 Task: Add Sprouts Bite Size Chocolate Chip Cookies to the cart.
Action: Mouse moved to (18, 58)
Screenshot: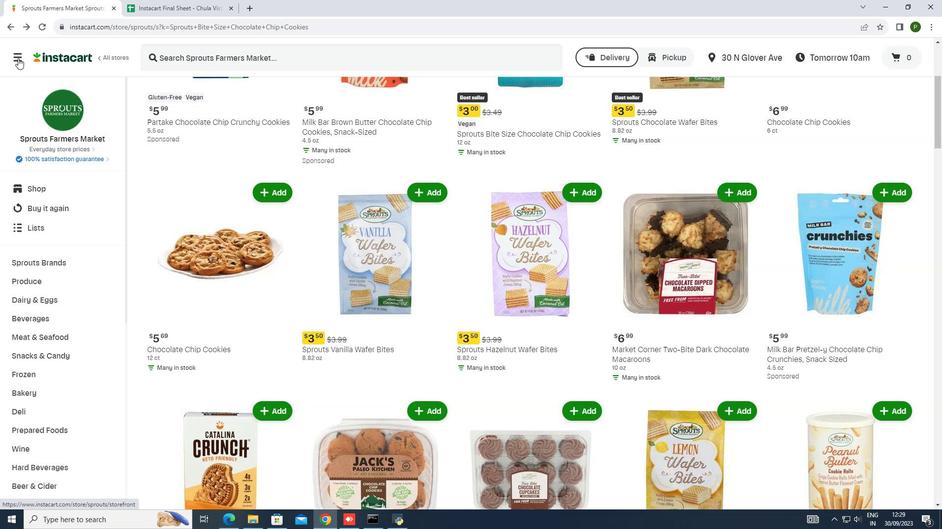 
Action: Mouse pressed left at (18, 58)
Screenshot: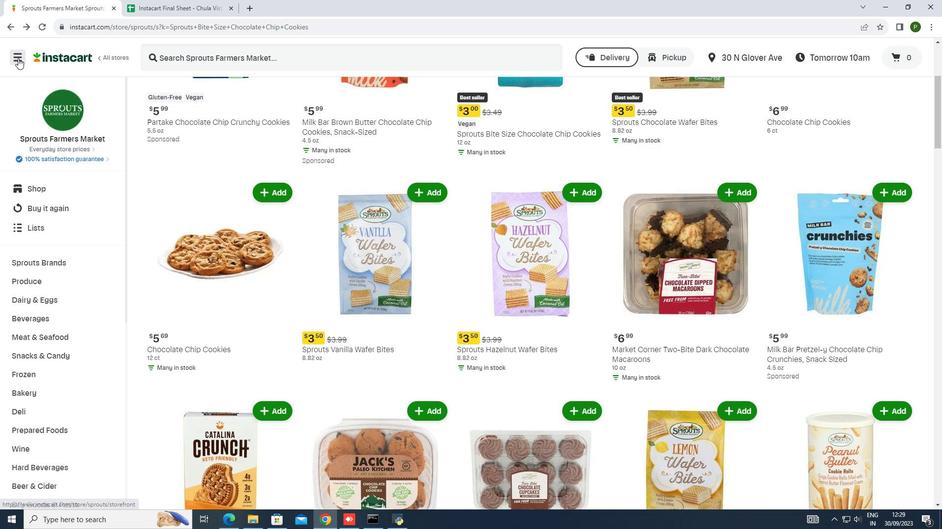 
Action: Mouse moved to (52, 250)
Screenshot: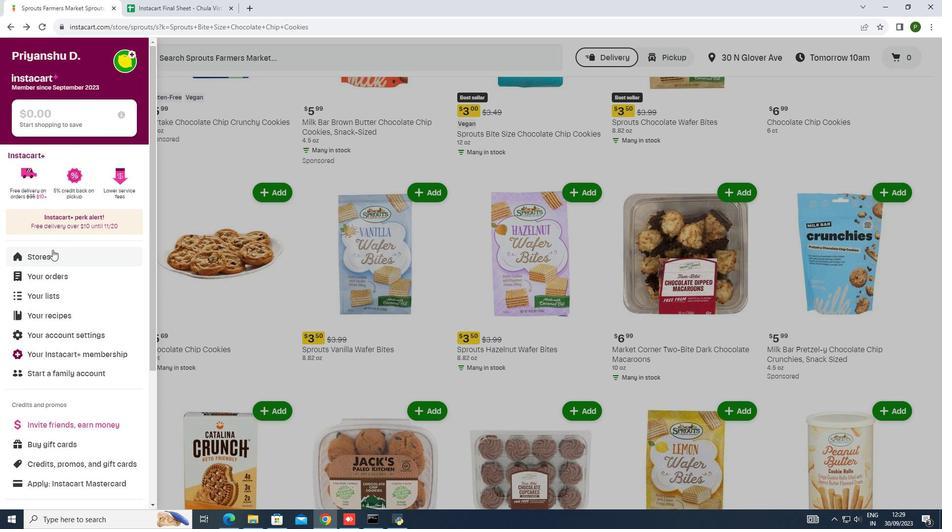 
Action: Mouse pressed left at (52, 250)
Screenshot: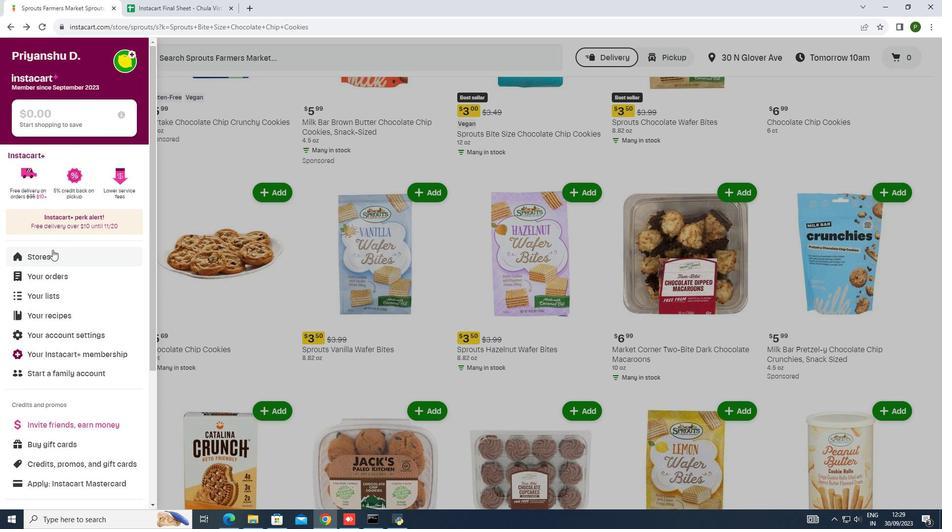
Action: Mouse moved to (231, 99)
Screenshot: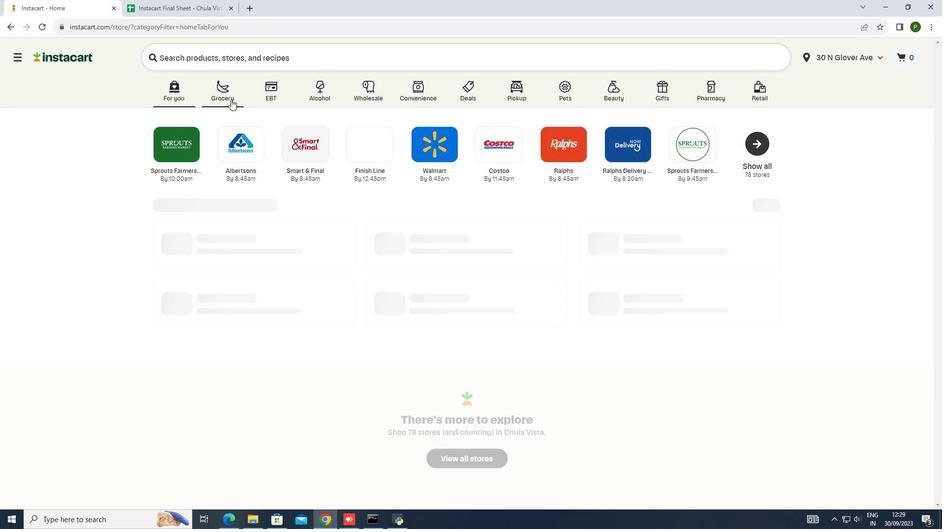 
Action: Mouse pressed left at (231, 99)
Screenshot: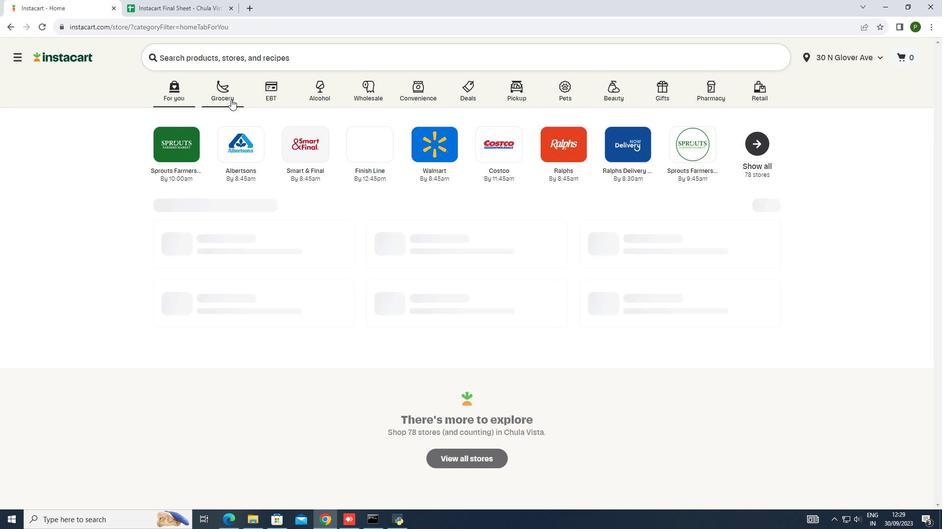 
Action: Mouse moved to (491, 151)
Screenshot: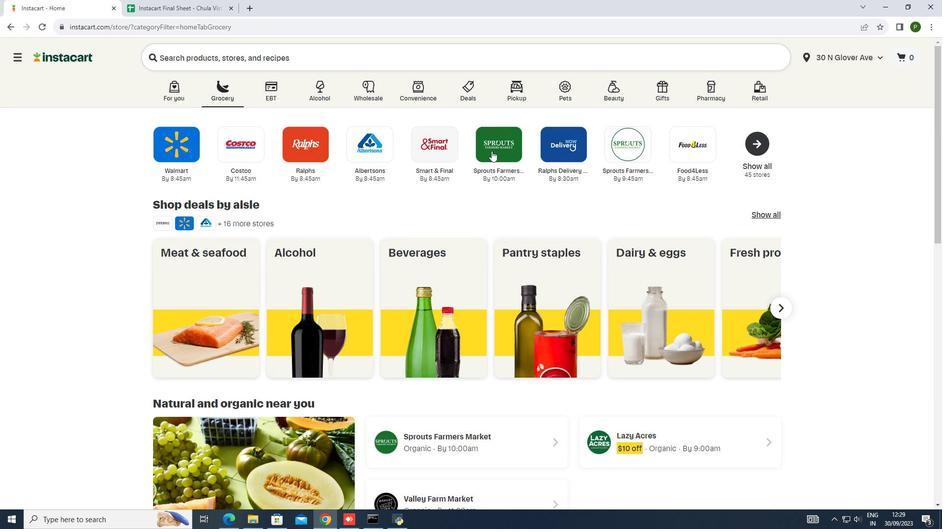 
Action: Mouse pressed left at (491, 151)
Screenshot: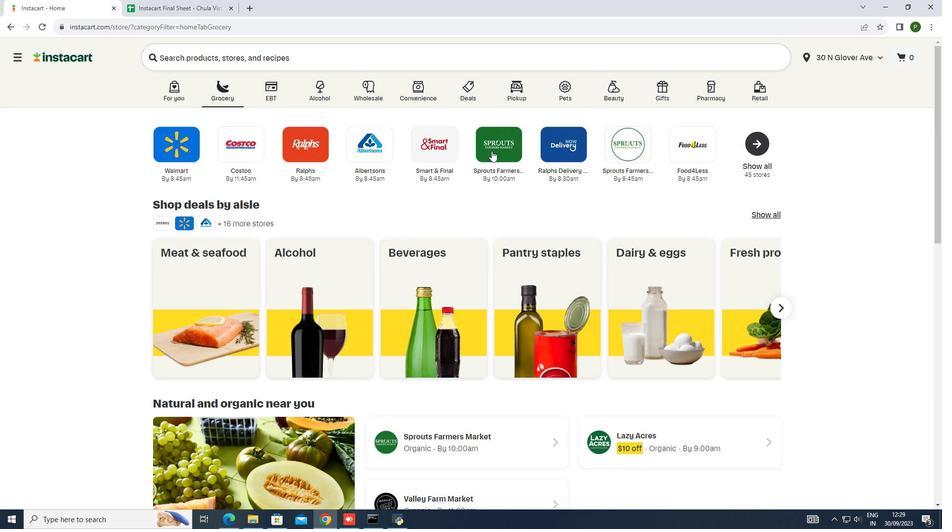 
Action: Mouse moved to (67, 186)
Screenshot: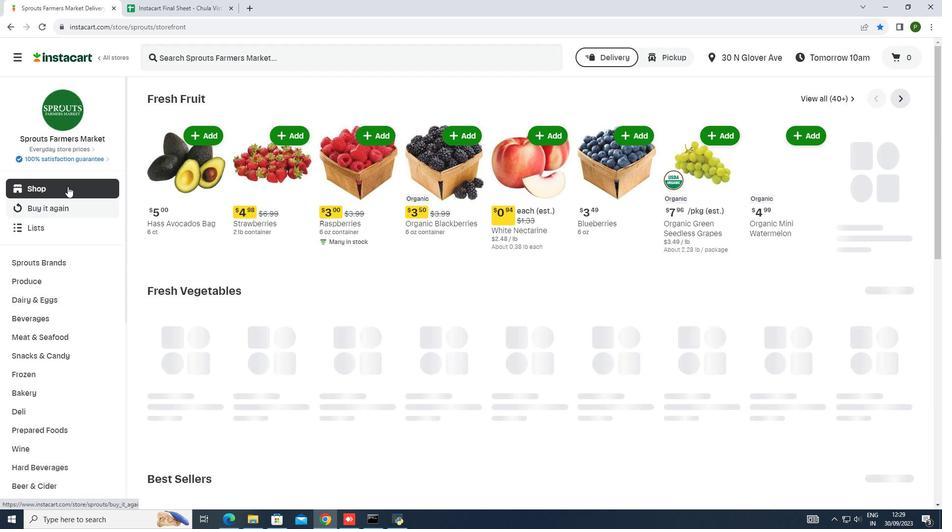 
Action: Mouse pressed left at (67, 186)
Screenshot: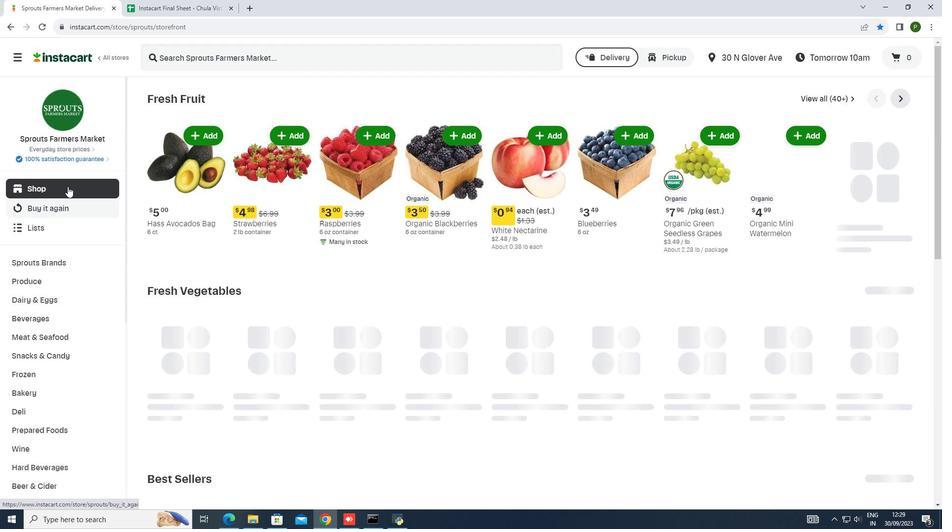 
Action: Mouse moved to (362, 280)
Screenshot: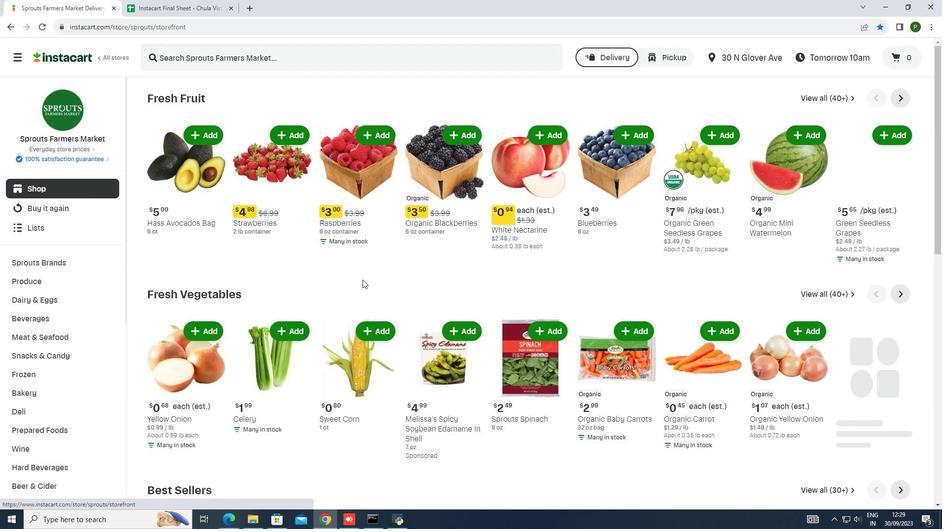 
Action: Mouse scrolled (362, 279) with delta (0, 0)
Screenshot: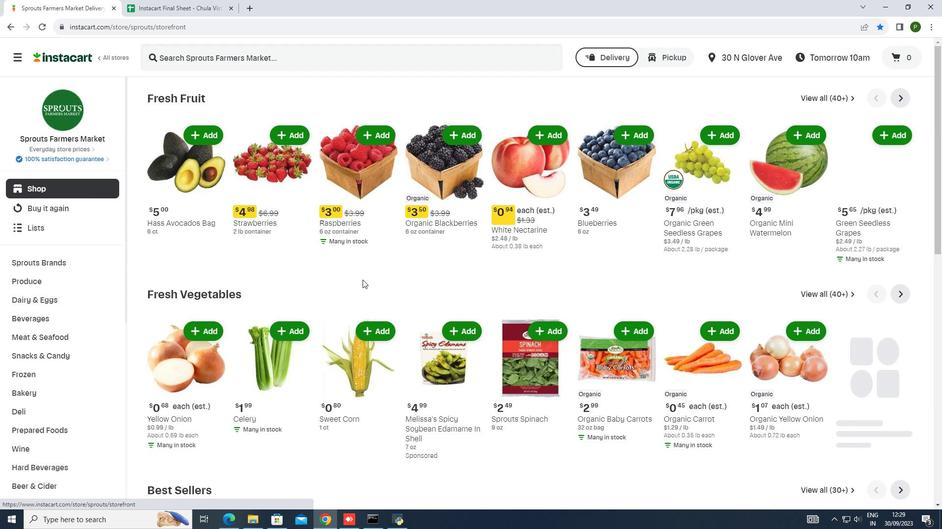 
Action: Mouse scrolled (362, 279) with delta (0, 0)
Screenshot: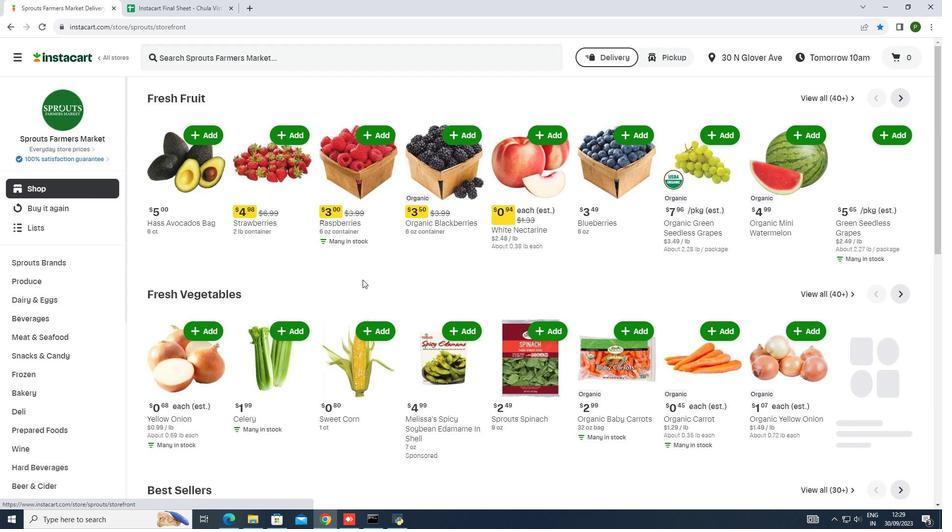 
Action: Mouse scrolled (362, 279) with delta (0, 0)
Screenshot: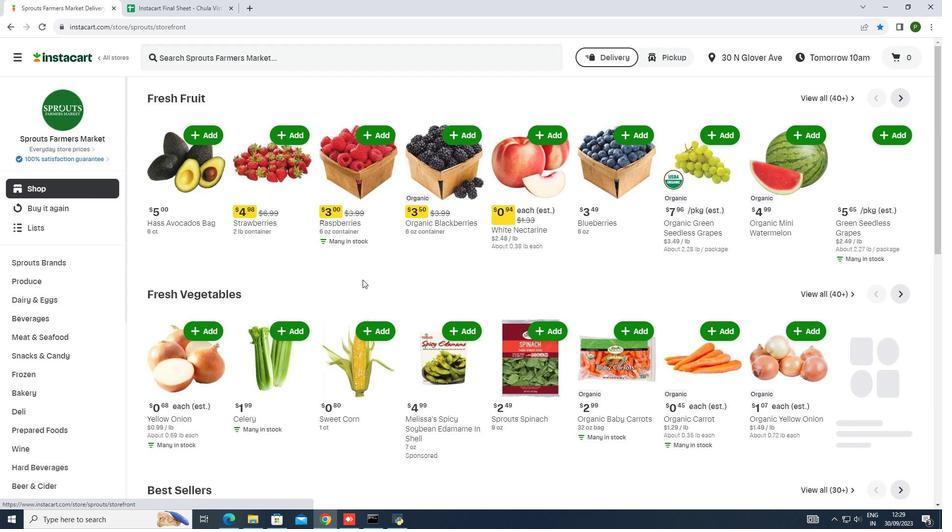 
Action: Mouse scrolled (362, 279) with delta (0, 0)
Screenshot: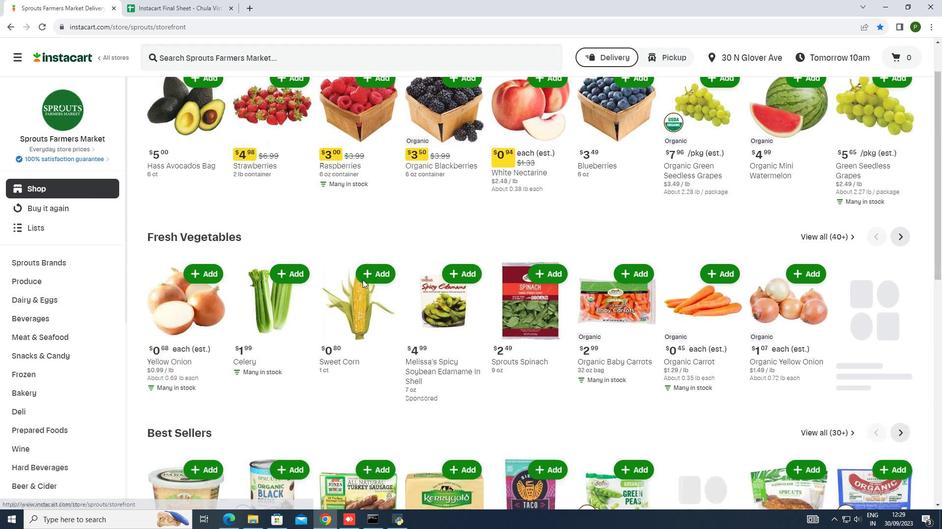 
Action: Mouse scrolled (362, 279) with delta (0, 0)
Screenshot: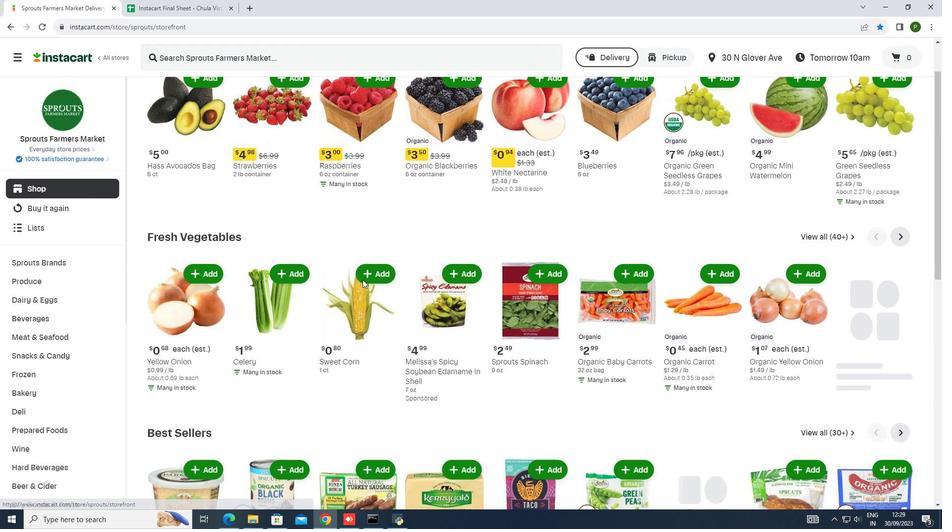 
Action: Mouse moved to (362, 280)
Screenshot: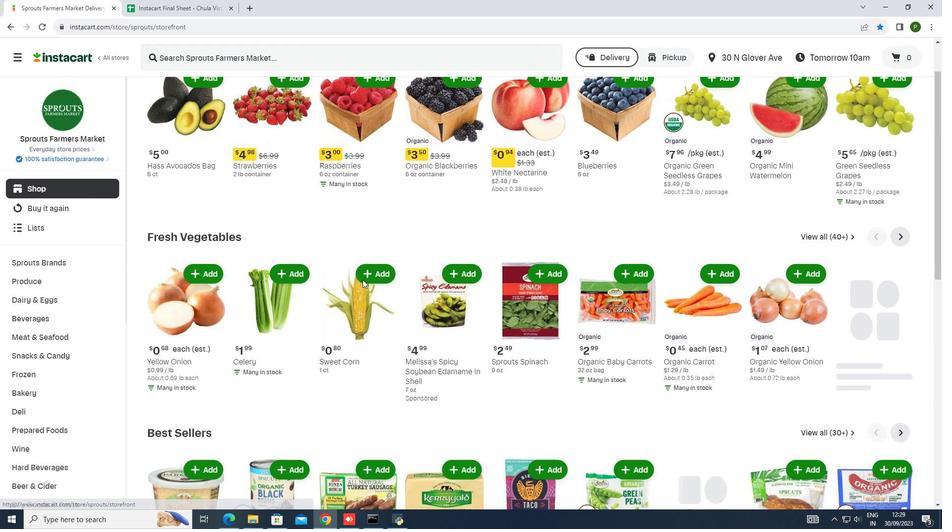 
Action: Mouse scrolled (362, 279) with delta (0, 0)
Screenshot: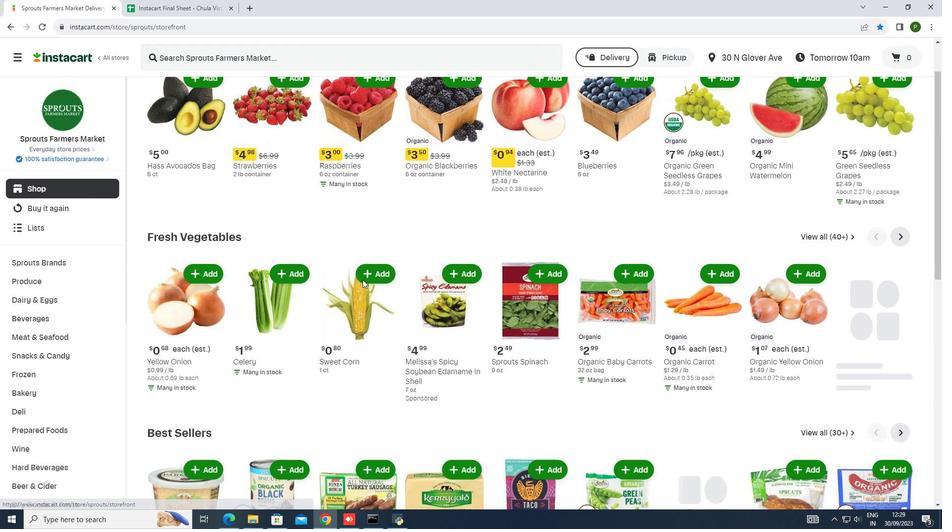 
Action: Mouse scrolled (362, 279) with delta (0, 0)
Screenshot: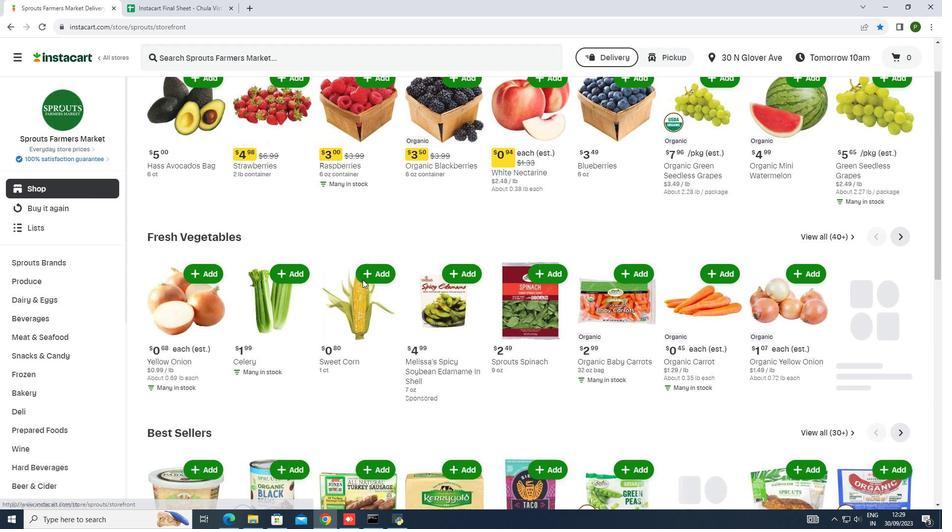 
Action: Mouse scrolled (362, 279) with delta (0, 0)
Screenshot: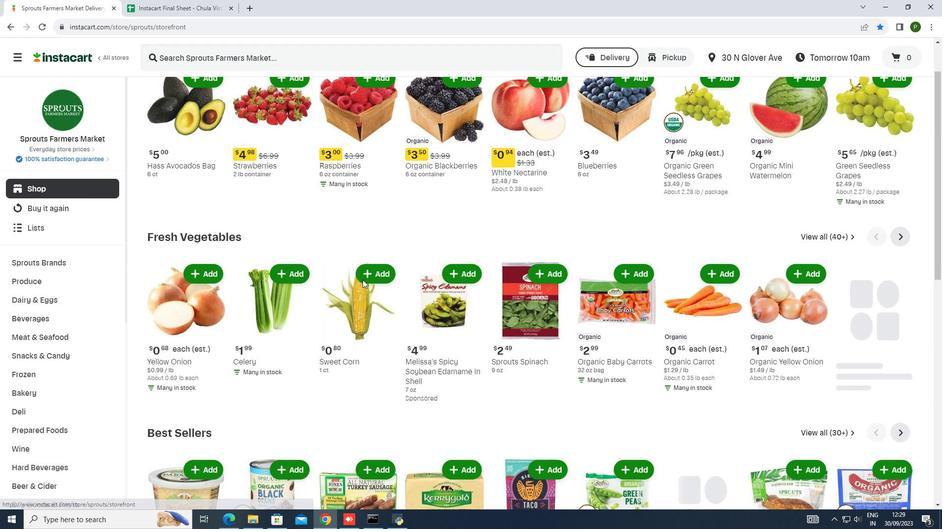
Action: Mouse moved to (561, 349)
Screenshot: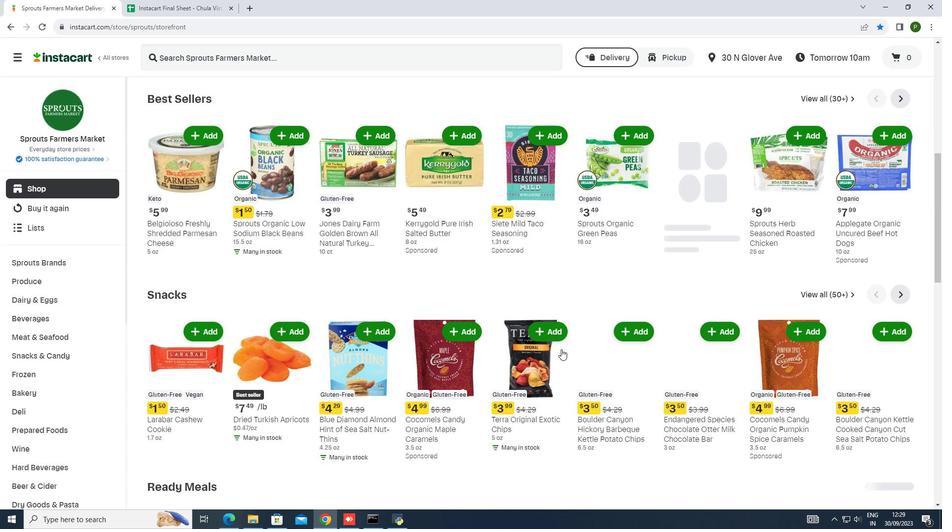 
Action: Mouse scrolled (561, 349) with delta (0, 0)
Screenshot: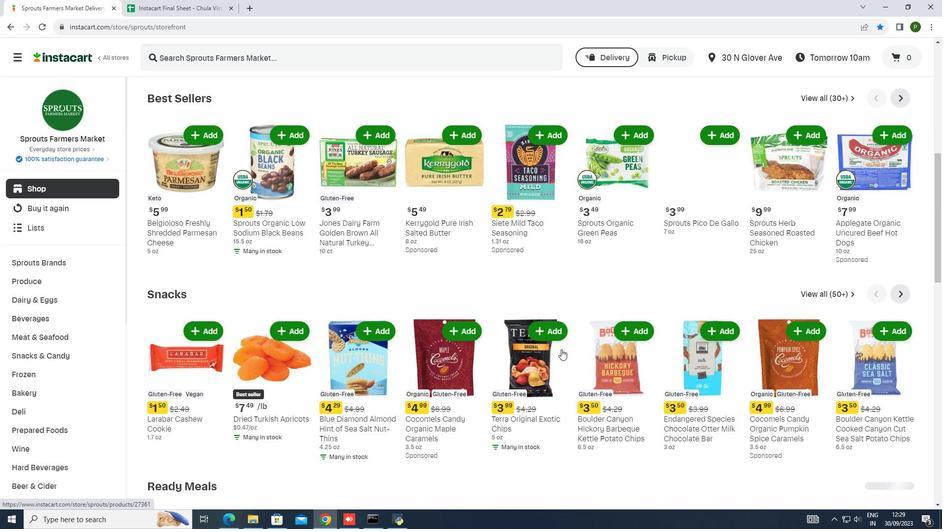 
Action: Mouse scrolled (561, 349) with delta (0, 0)
Screenshot: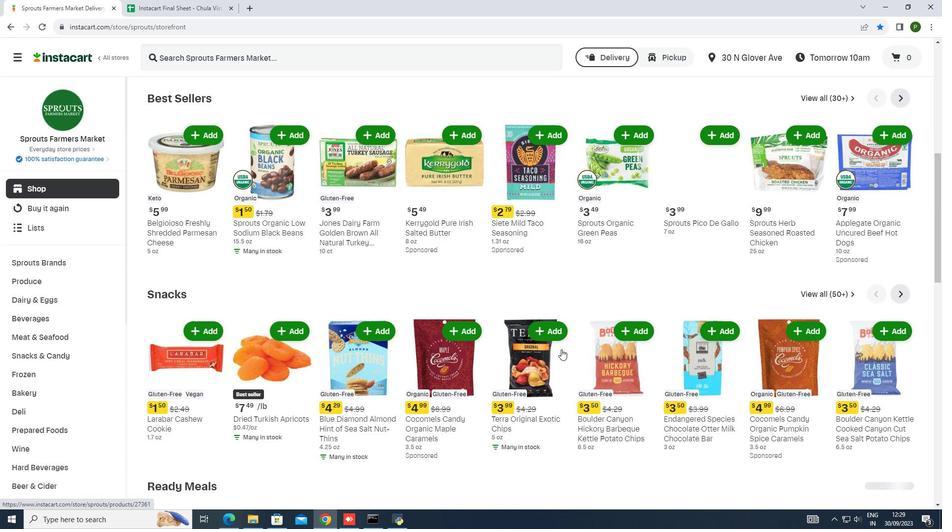 
Action: Mouse moved to (561, 349)
Screenshot: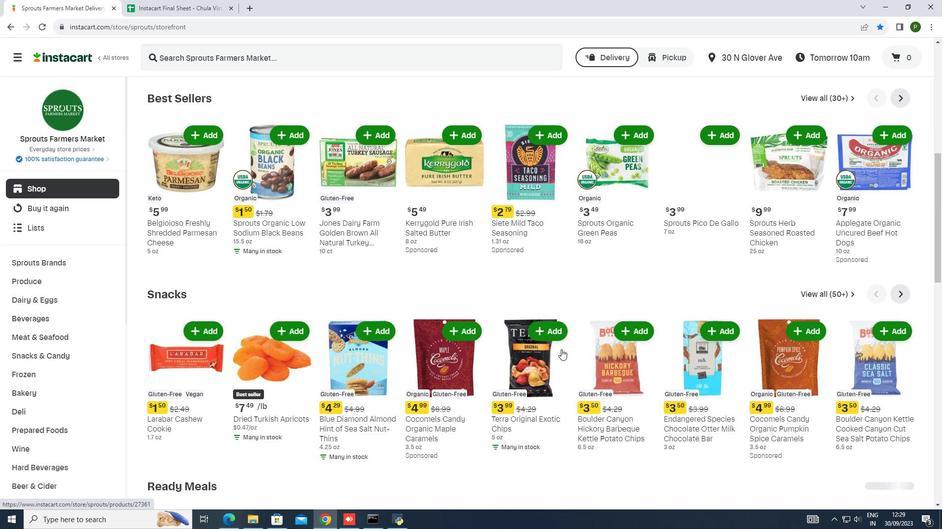 
Action: Mouse scrolled (561, 349) with delta (0, 0)
Screenshot: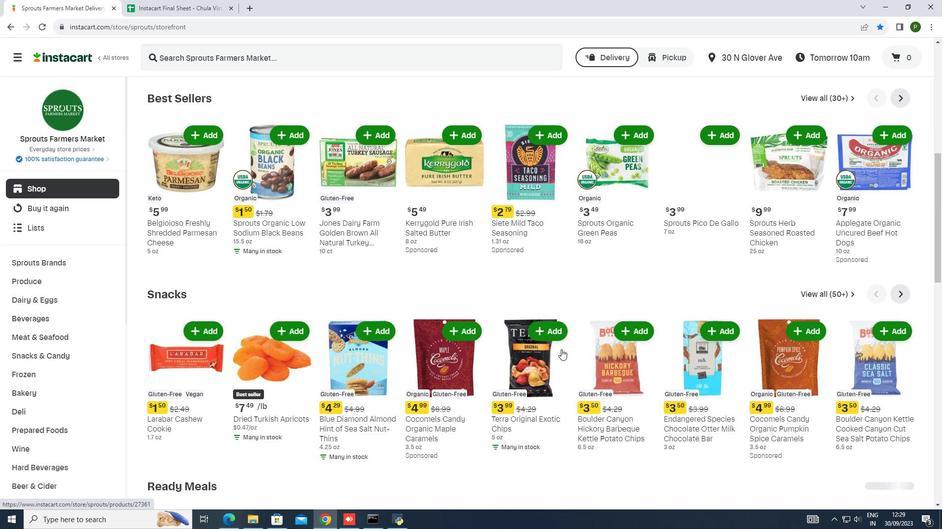 
Action: Mouse moved to (561, 349)
Screenshot: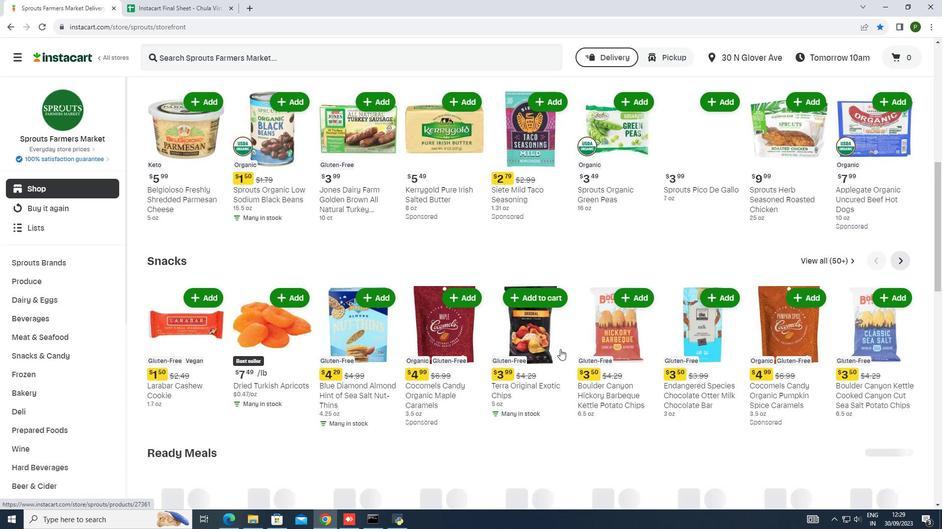 
Action: Mouse scrolled (561, 349) with delta (0, 0)
Screenshot: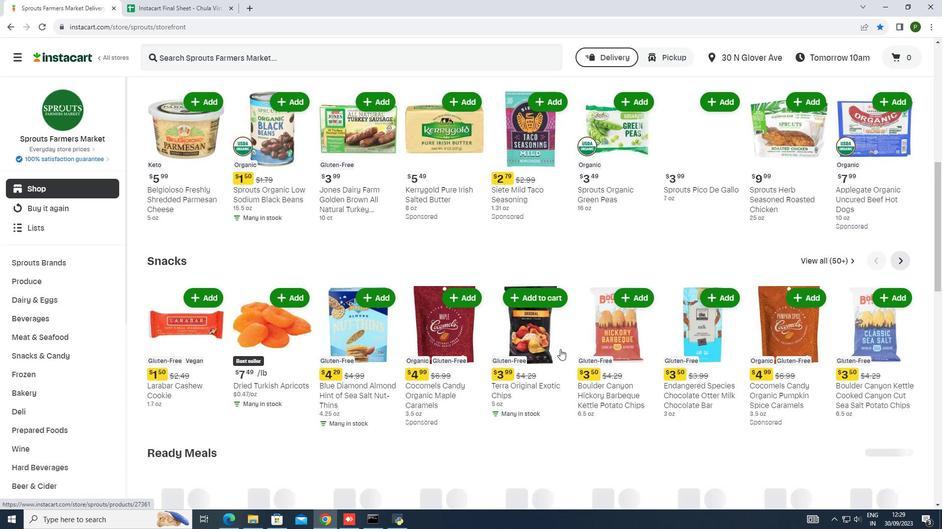 
Action: Mouse moved to (560, 349)
Screenshot: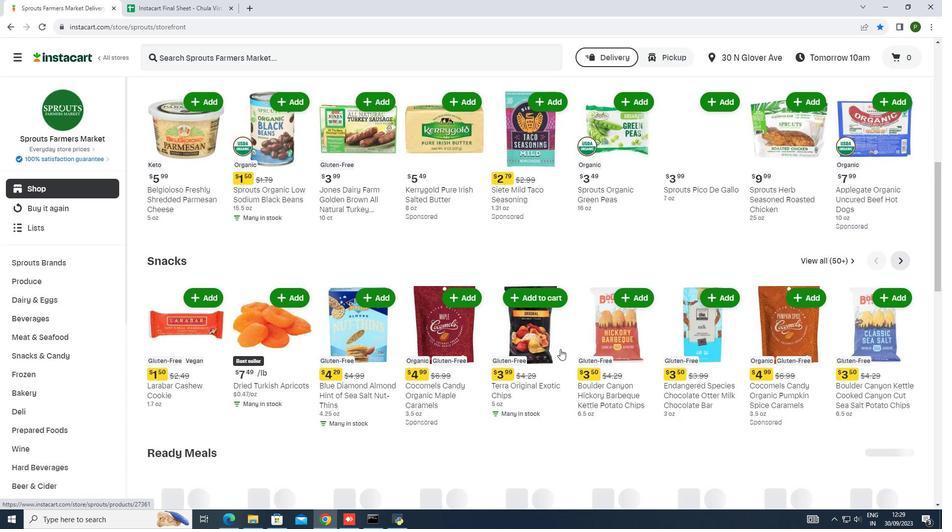 
Action: Mouse scrolled (560, 349) with delta (0, 0)
Screenshot: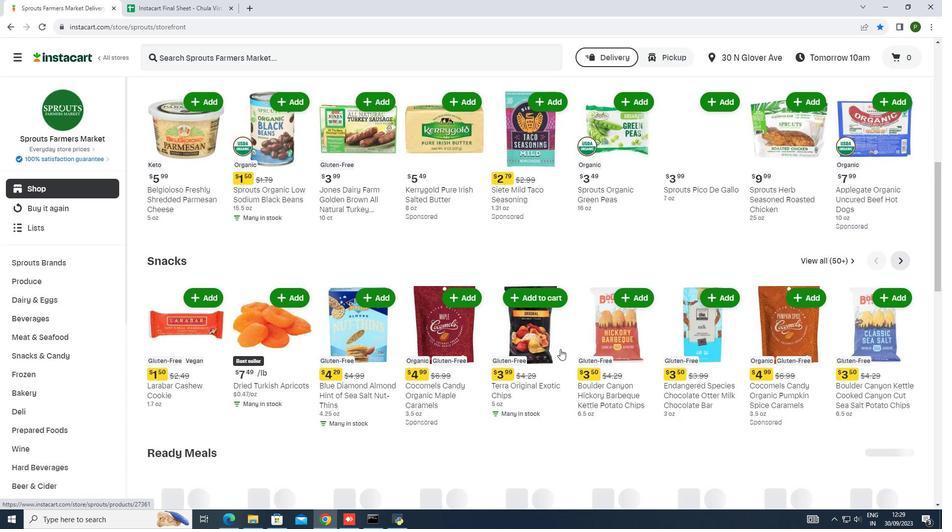 
Action: Mouse moved to (559, 349)
Screenshot: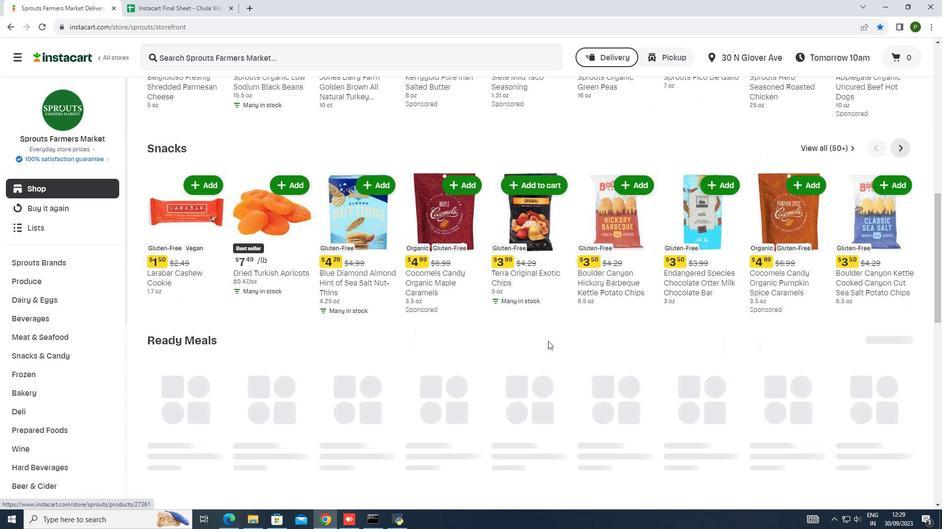 
Action: Mouse scrolled (559, 349) with delta (0, 0)
Screenshot: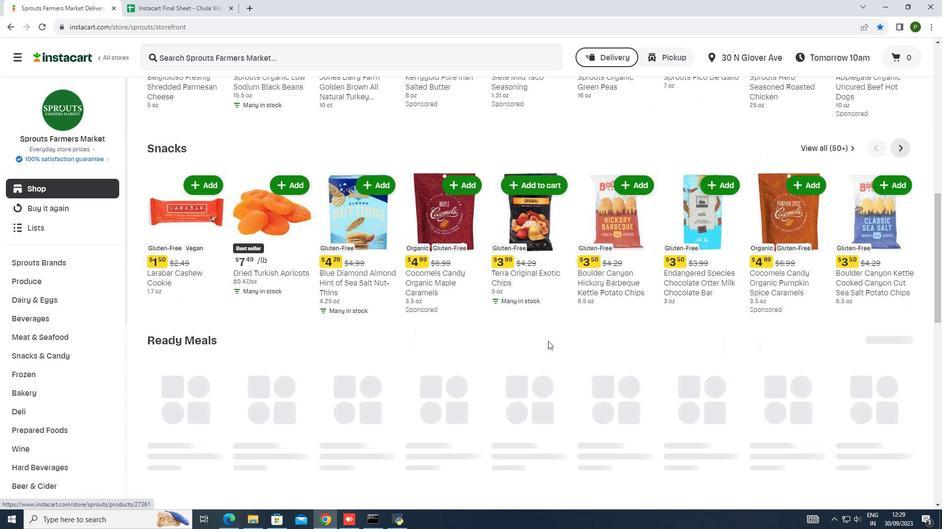 
Action: Mouse moved to (595, 342)
Screenshot: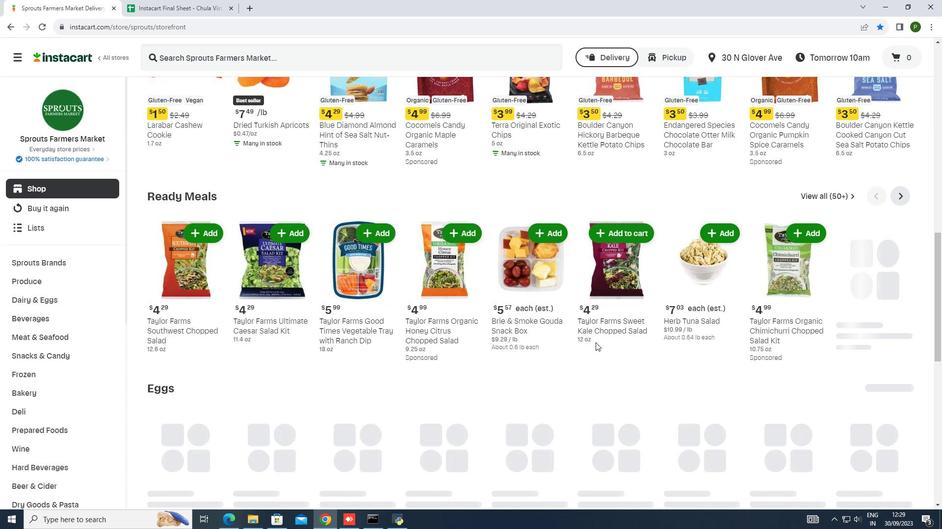 
Action: Mouse scrolled (595, 342) with delta (0, 0)
Screenshot: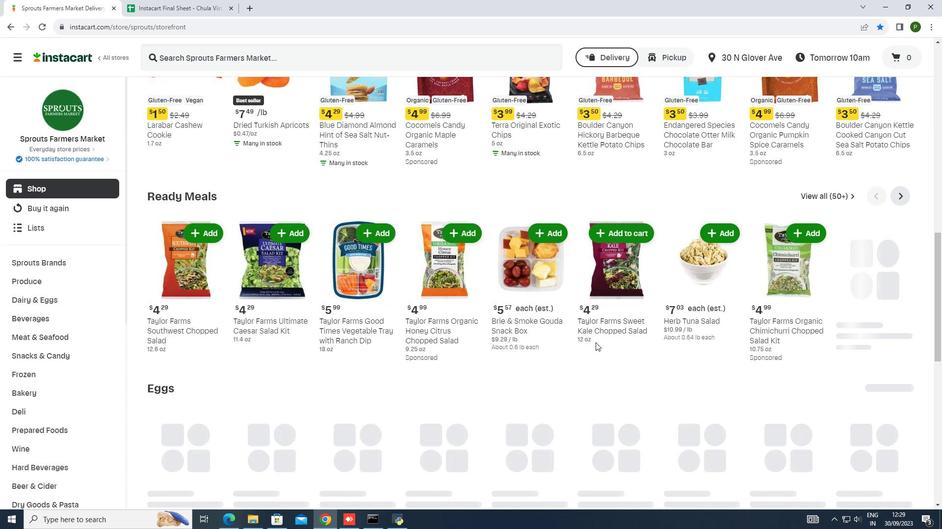 
Action: Mouse scrolled (595, 342) with delta (0, 0)
Screenshot: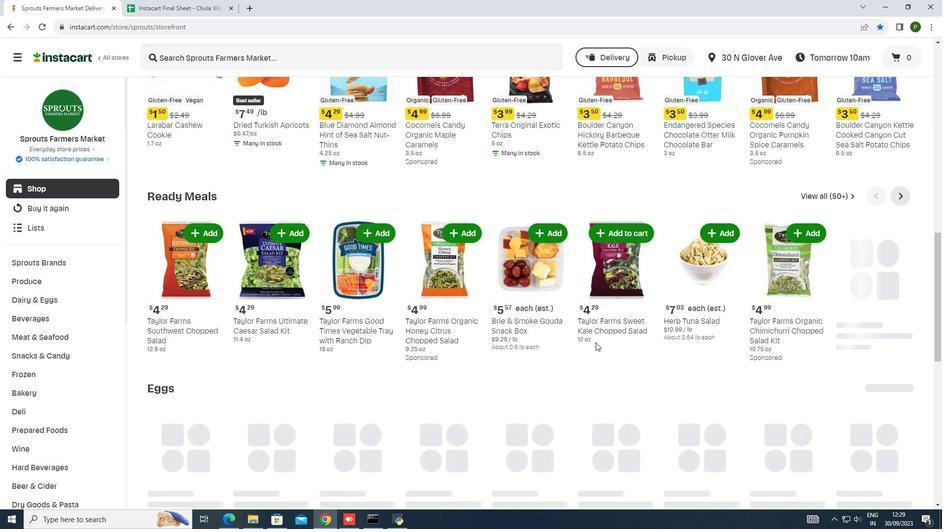 
Action: Mouse scrolled (595, 342) with delta (0, 0)
Screenshot: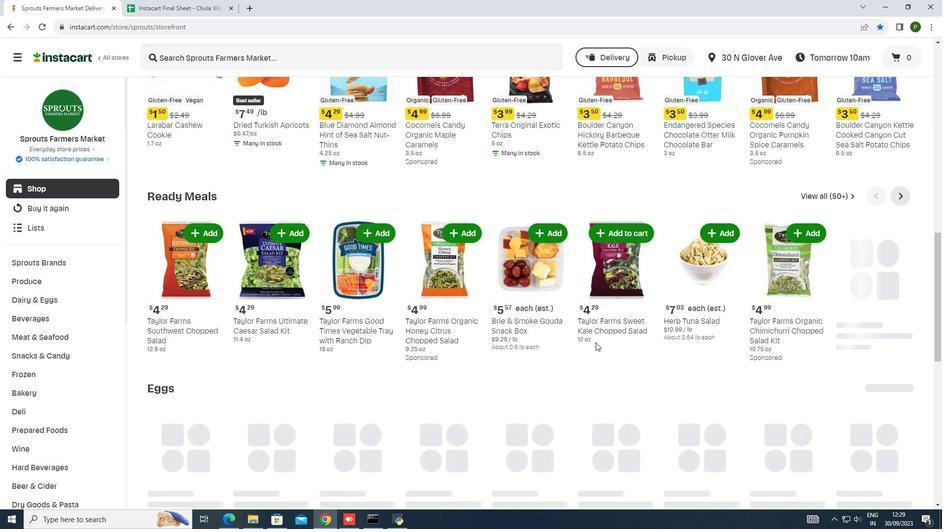 
Action: Mouse scrolled (595, 342) with delta (0, 0)
Screenshot: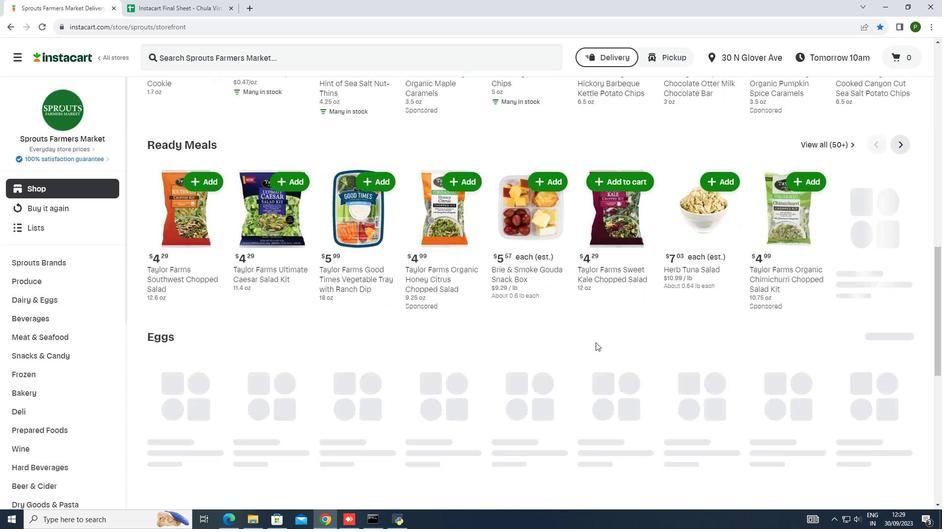 
Action: Mouse scrolled (595, 342) with delta (0, 0)
Screenshot: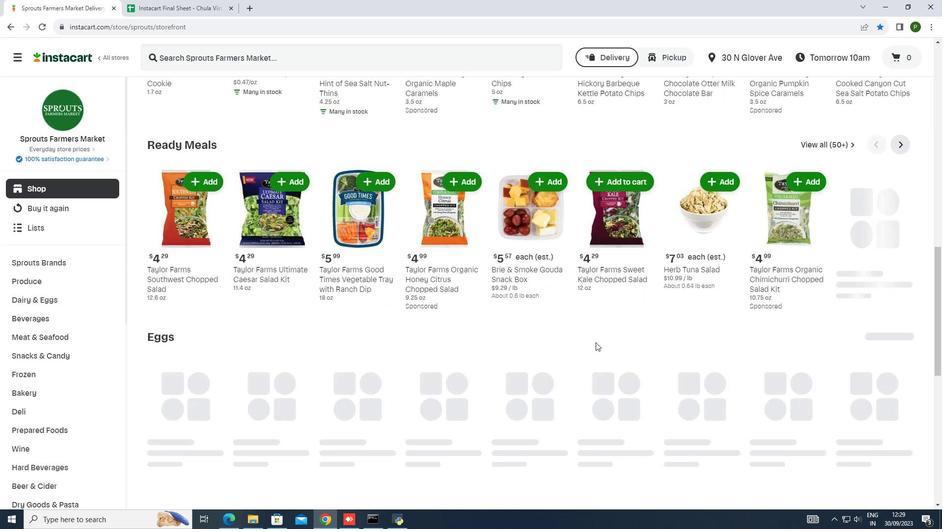 
Action: Mouse scrolled (595, 342) with delta (0, 0)
Screenshot: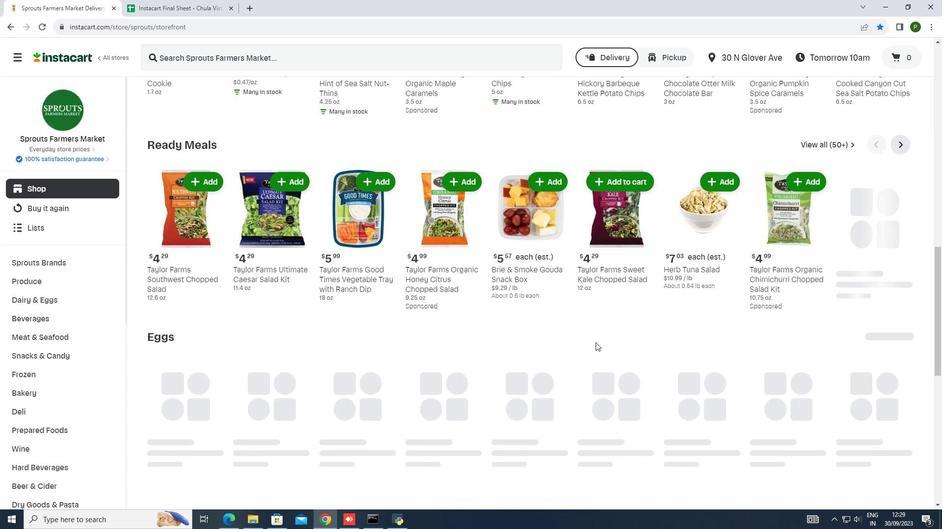 
Action: Mouse moved to (545, 337)
Screenshot: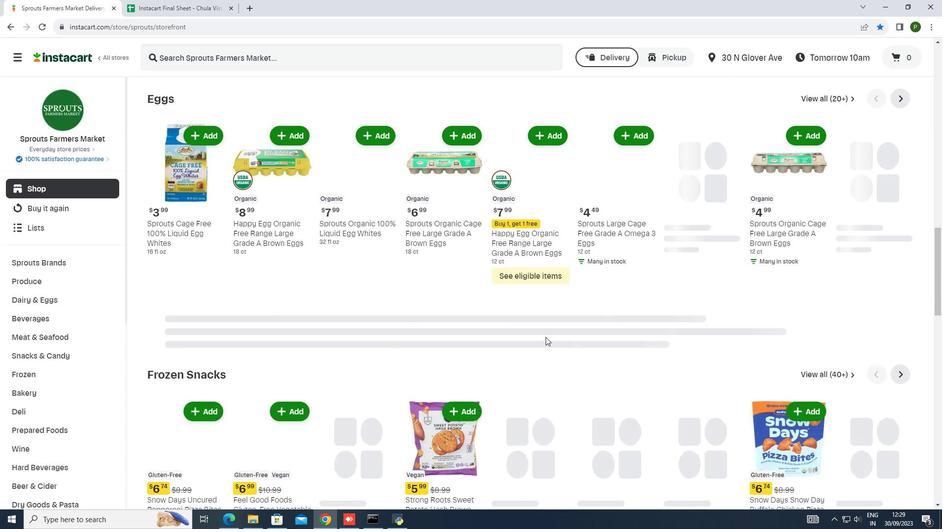 
Action: Mouse scrolled (545, 337) with delta (0, 0)
Screenshot: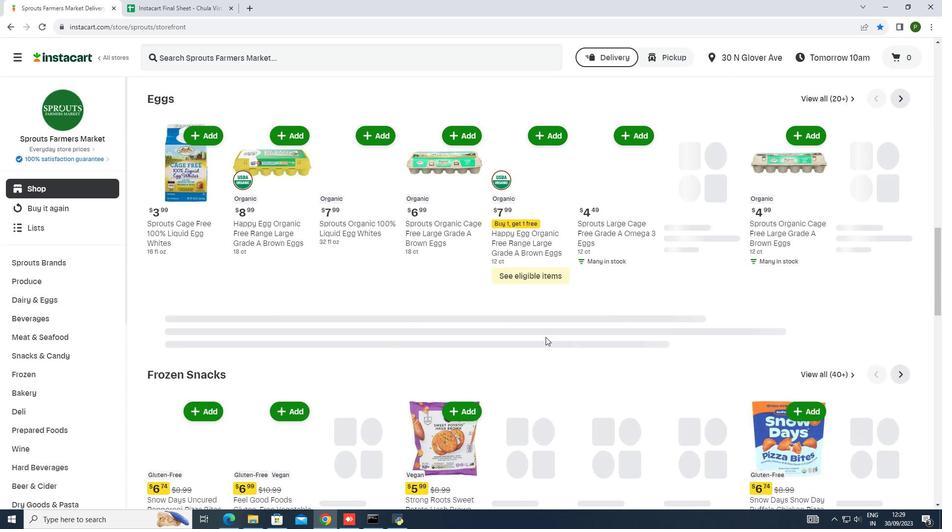 
Action: Mouse scrolled (545, 337) with delta (0, 0)
Screenshot: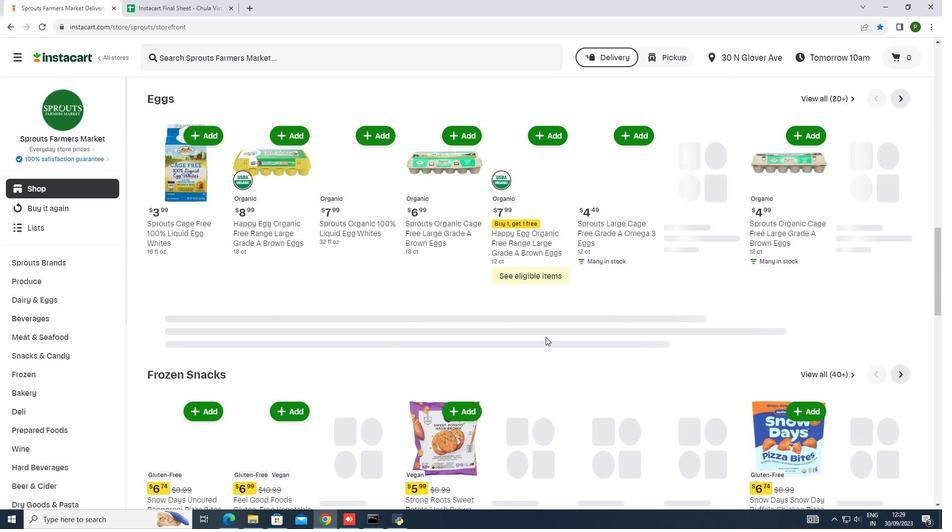 
Action: Mouse scrolled (545, 337) with delta (0, 0)
Screenshot: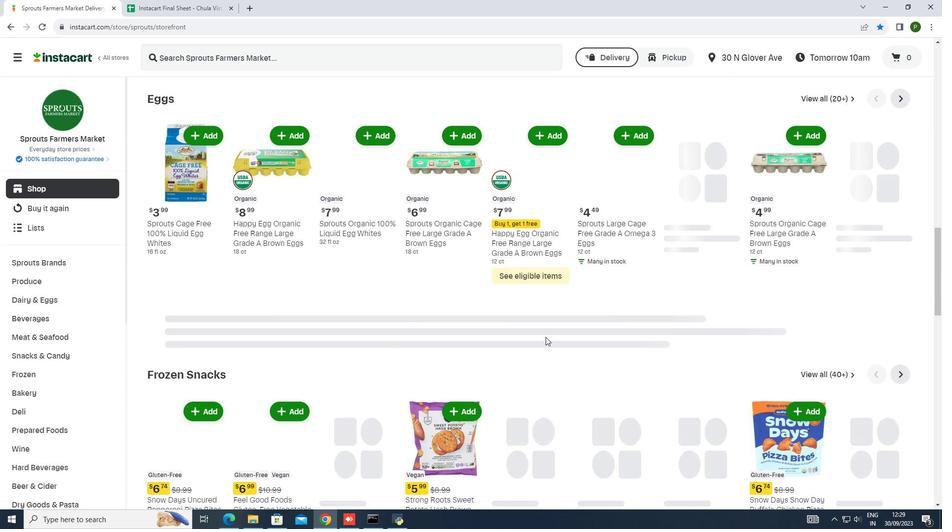 
Action: Mouse scrolled (545, 337) with delta (0, 0)
Screenshot: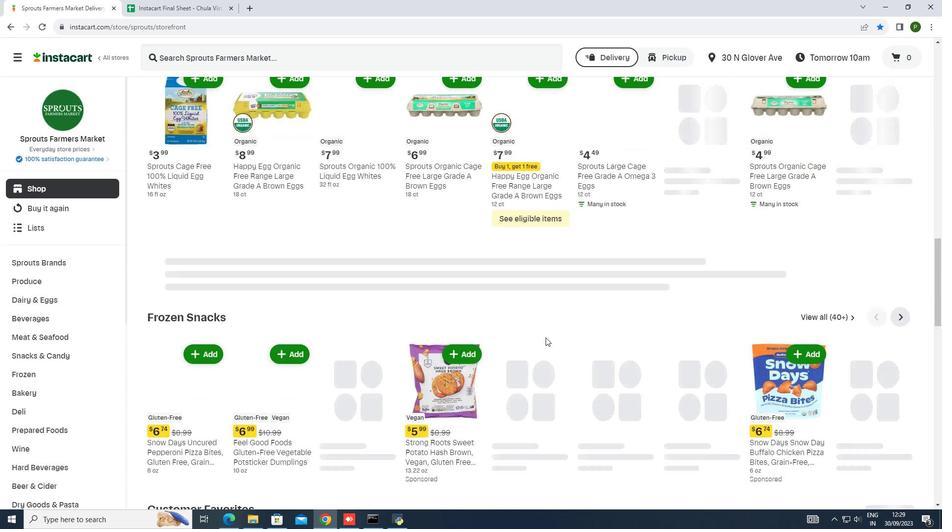 
Action: Mouse moved to (545, 338)
Screenshot: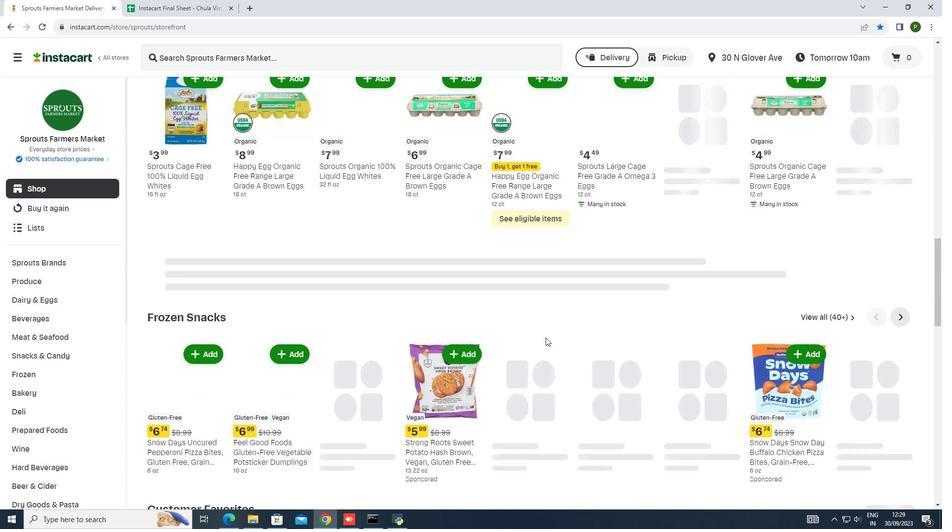 
Action: Mouse scrolled (545, 337) with delta (0, 0)
Screenshot: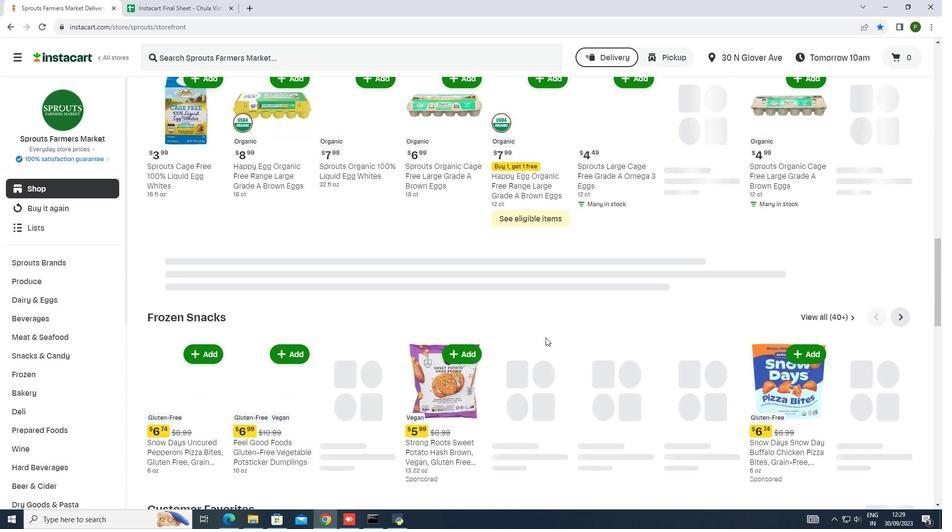 
Action: Mouse moved to (551, 359)
Screenshot: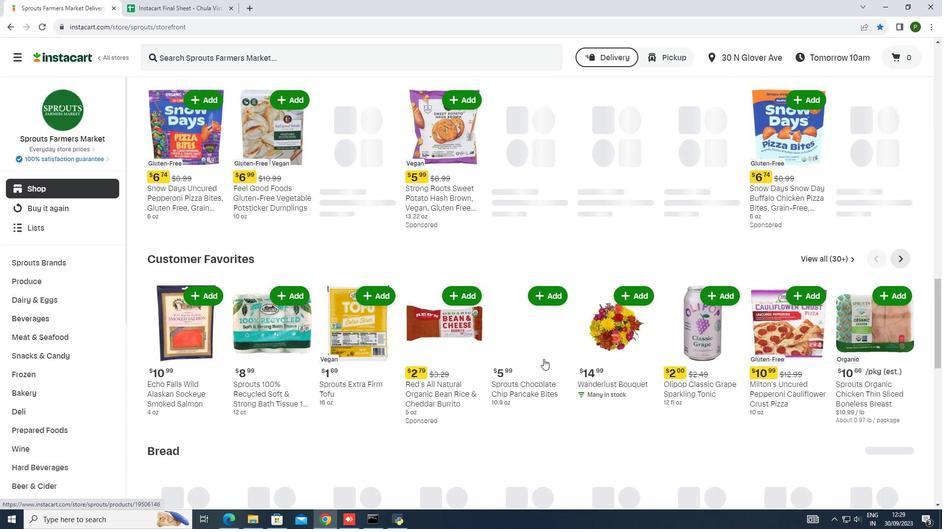 
Action: Mouse scrolled (551, 359) with delta (0, 0)
Screenshot: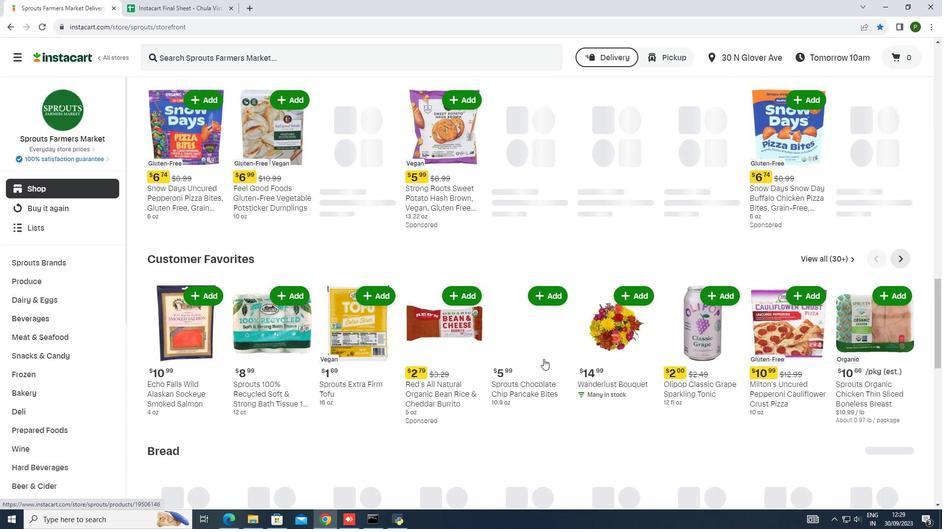 
Action: Mouse moved to (527, 359)
Screenshot: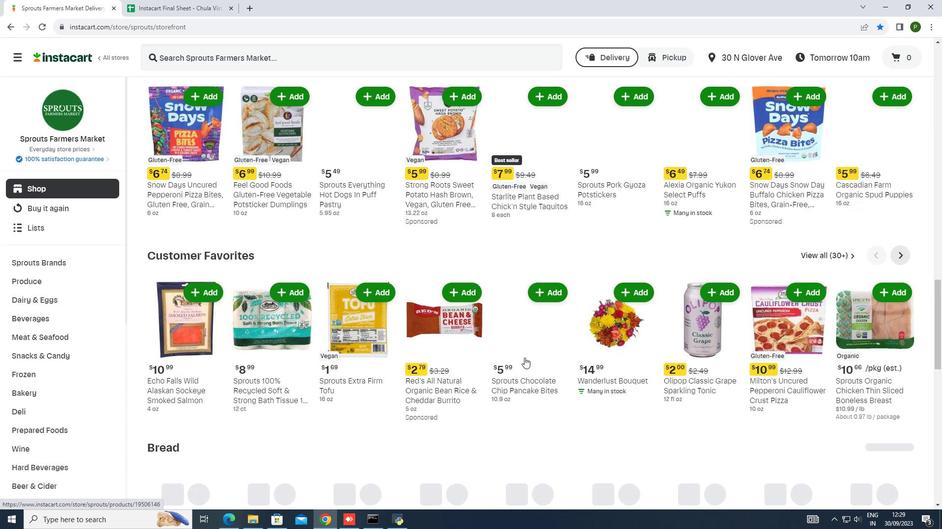 
Action: Mouse scrolled (527, 358) with delta (0, 0)
Screenshot: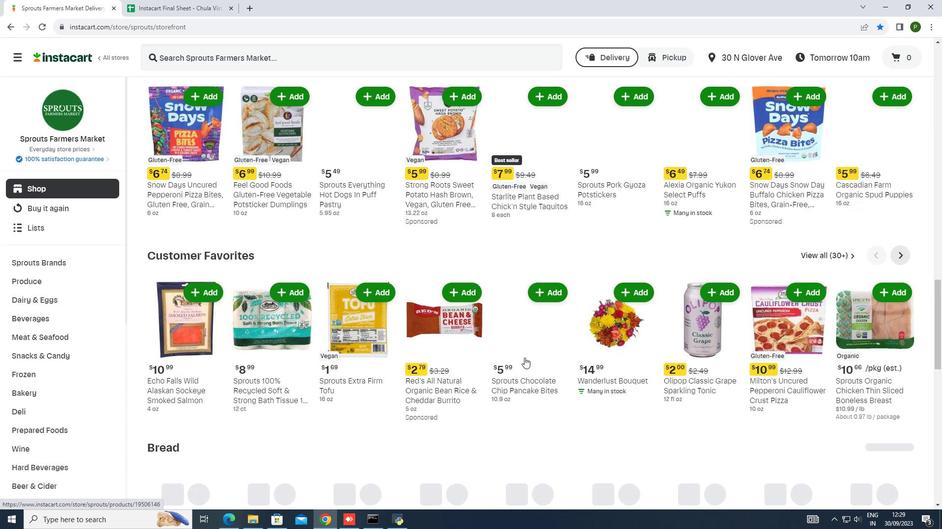 
Action: Mouse moved to (524, 358)
Screenshot: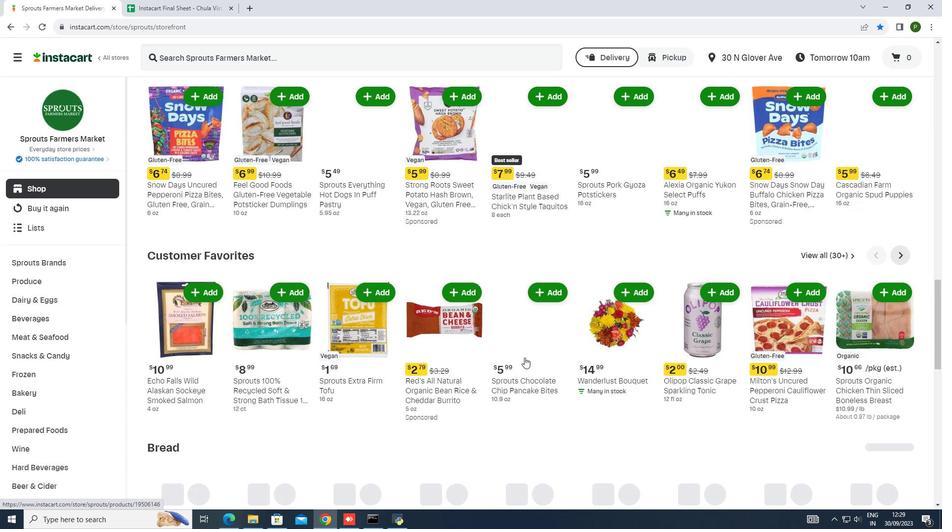 
Action: Mouse scrolled (524, 357) with delta (0, 0)
Screenshot: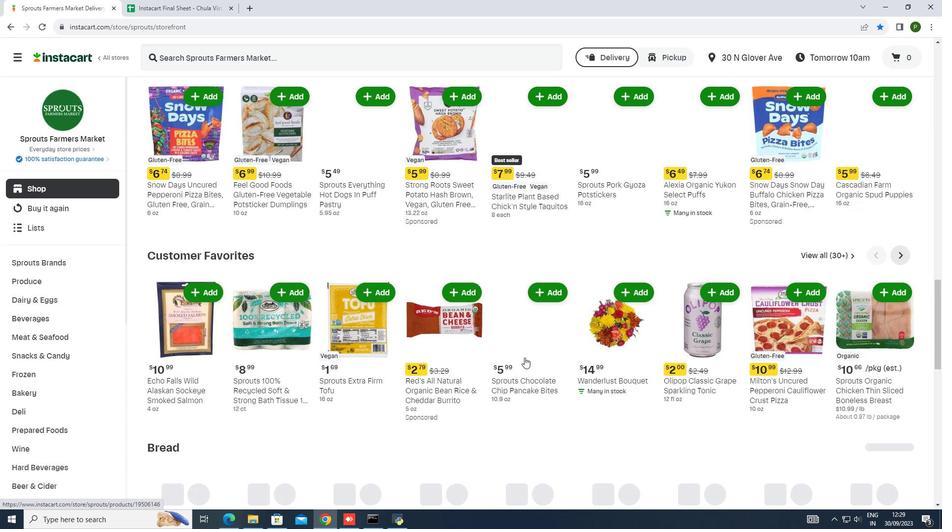 
Action: Mouse scrolled (524, 357) with delta (0, 0)
Screenshot: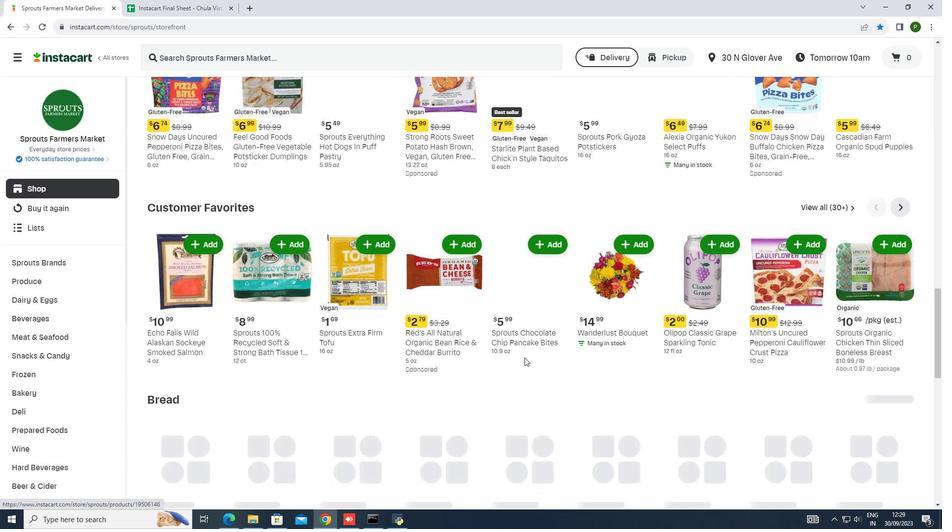 
Action: Mouse scrolled (524, 357) with delta (0, 0)
Screenshot: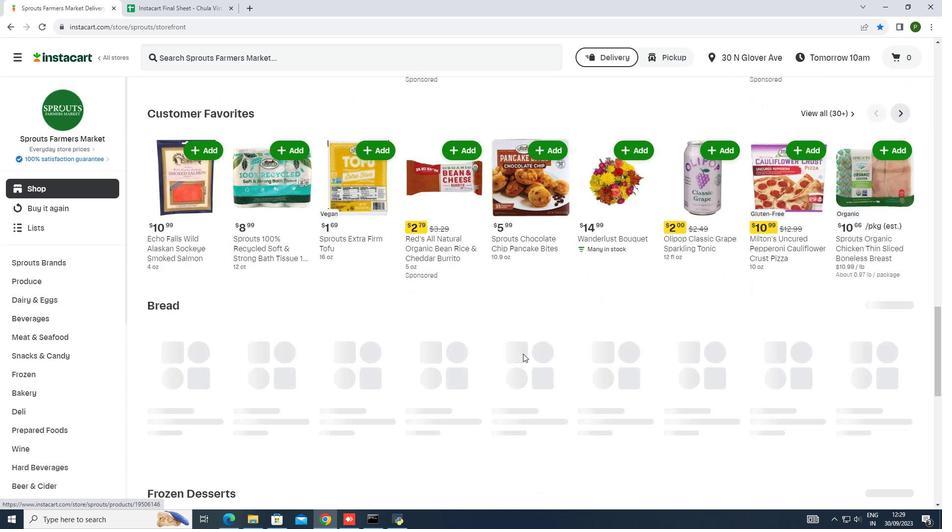 
Action: Mouse moved to (523, 354)
Screenshot: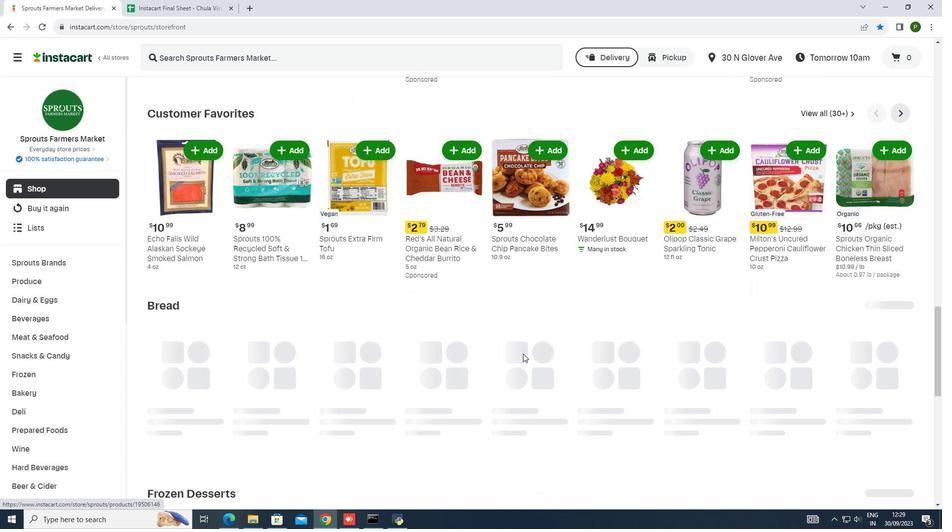 
Action: Mouse scrolled (523, 353) with delta (0, 0)
Screenshot: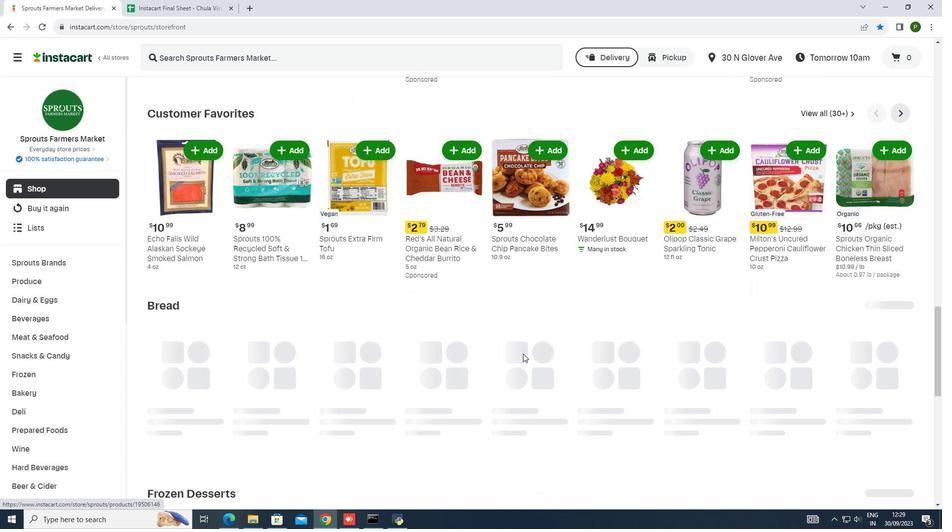 
Action: Mouse moved to (521, 337)
Screenshot: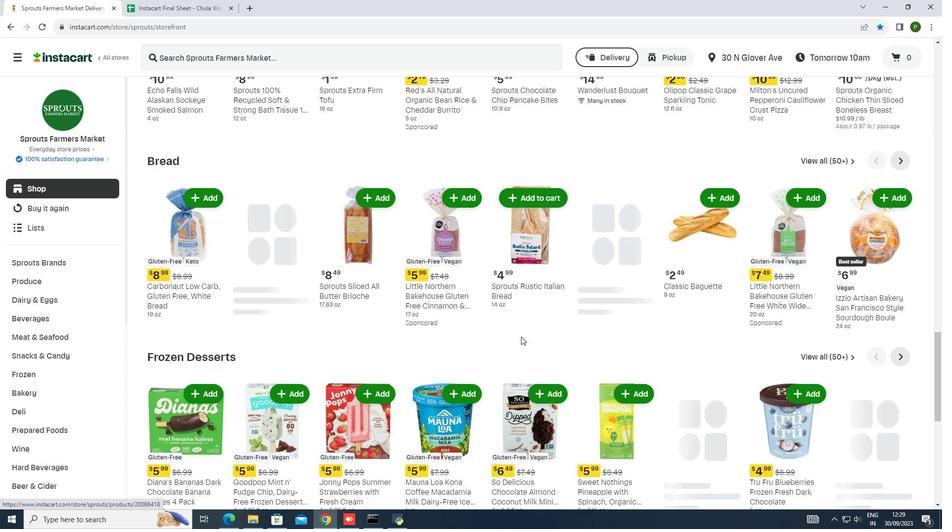 
Action: Mouse scrolled (521, 336) with delta (0, 0)
Screenshot: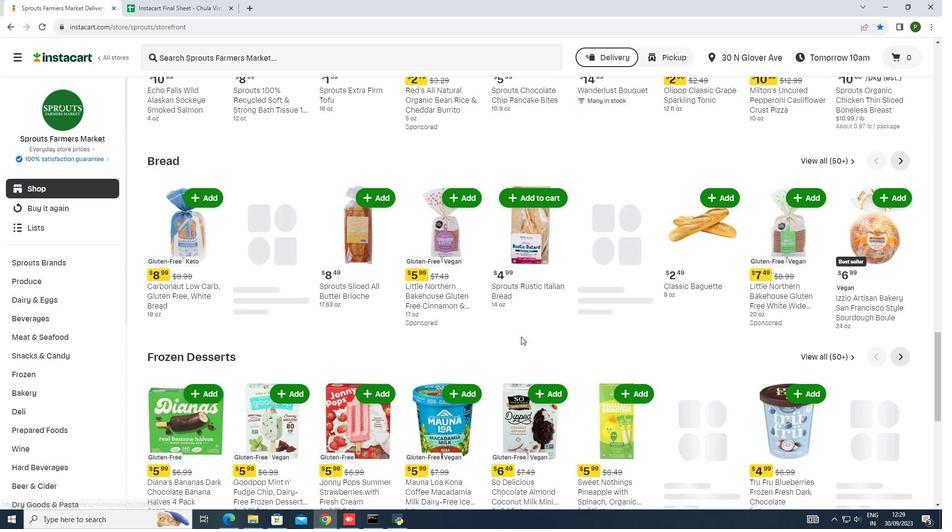 
Action: Mouse scrolled (521, 336) with delta (0, 0)
Screenshot: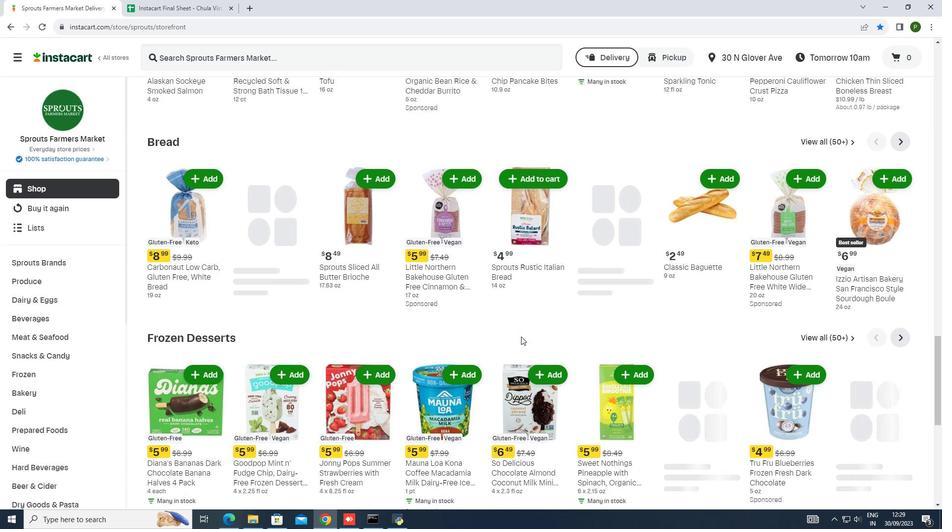 
Action: Mouse scrolled (521, 336) with delta (0, 0)
Screenshot: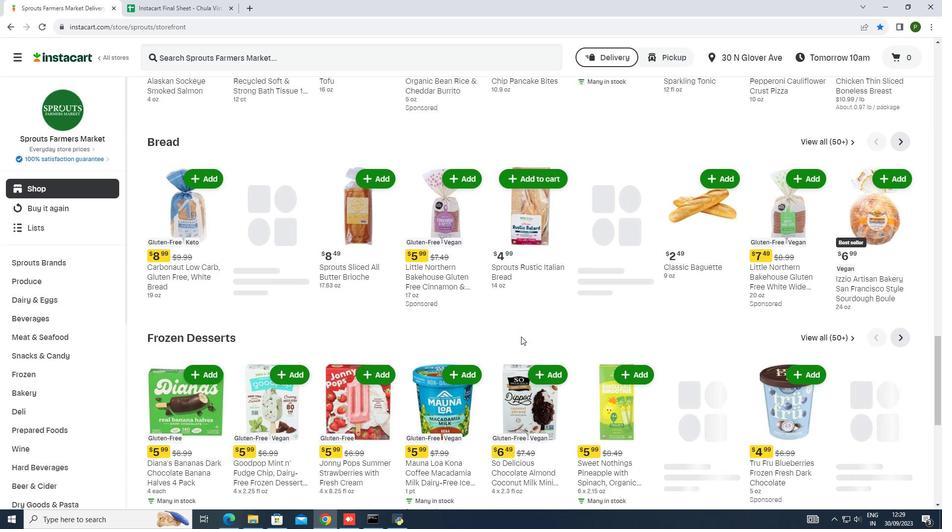 
Action: Mouse scrolled (521, 336) with delta (0, 0)
Screenshot: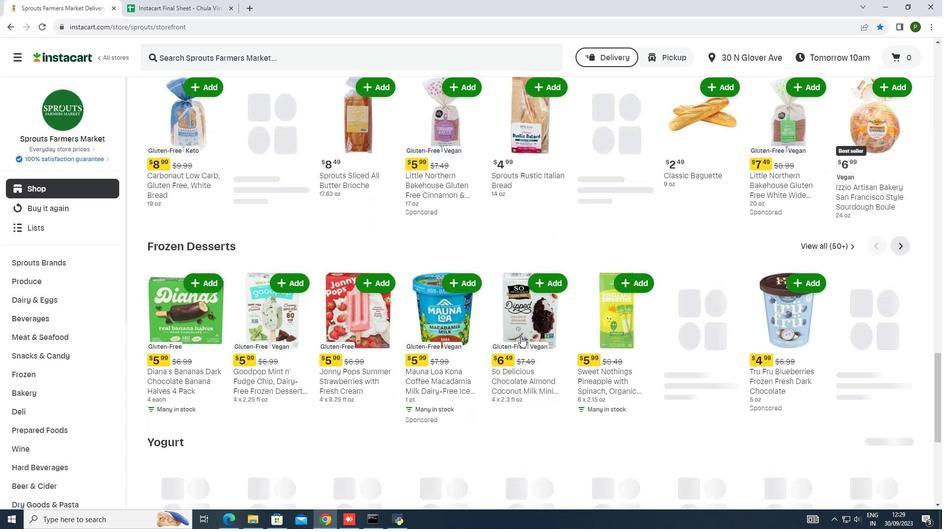 
Action: Mouse scrolled (521, 336) with delta (0, 0)
Screenshot: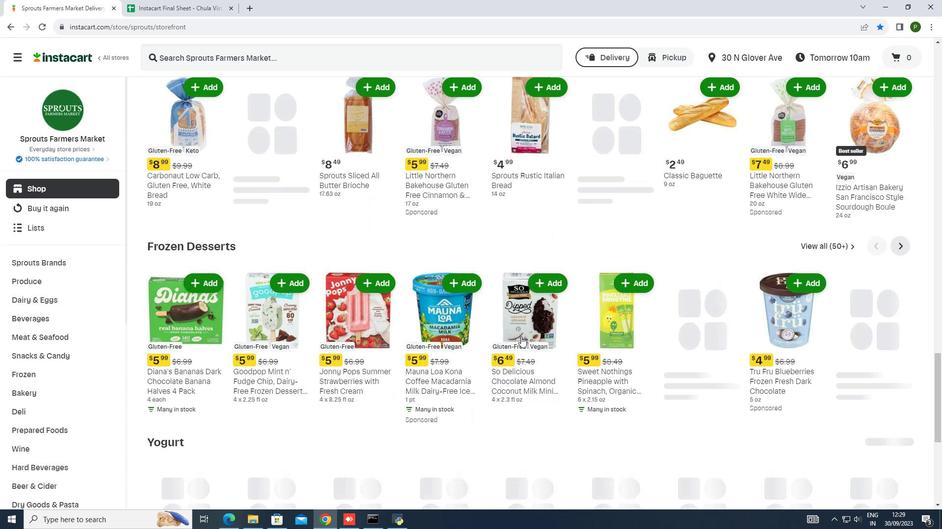
Action: Mouse moved to (473, 343)
Screenshot: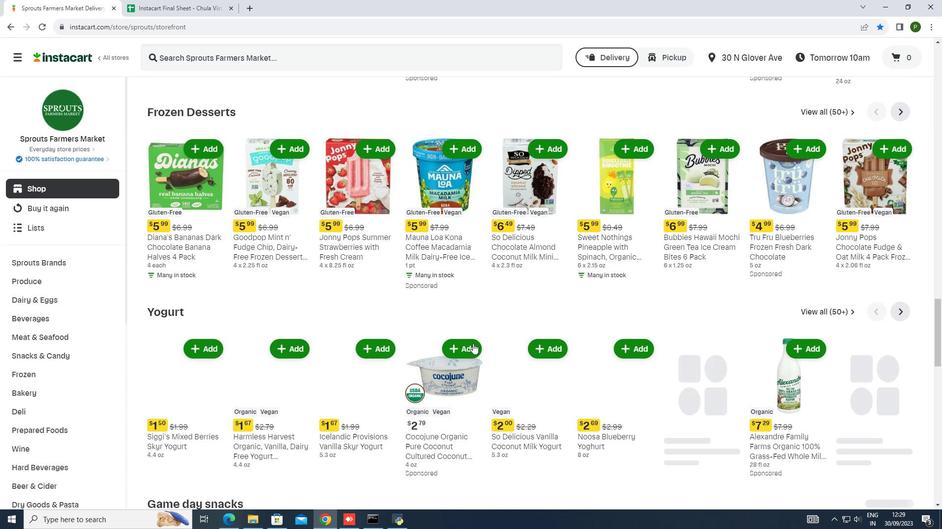 
Action: Mouse scrolled (473, 343) with delta (0, 0)
Screenshot: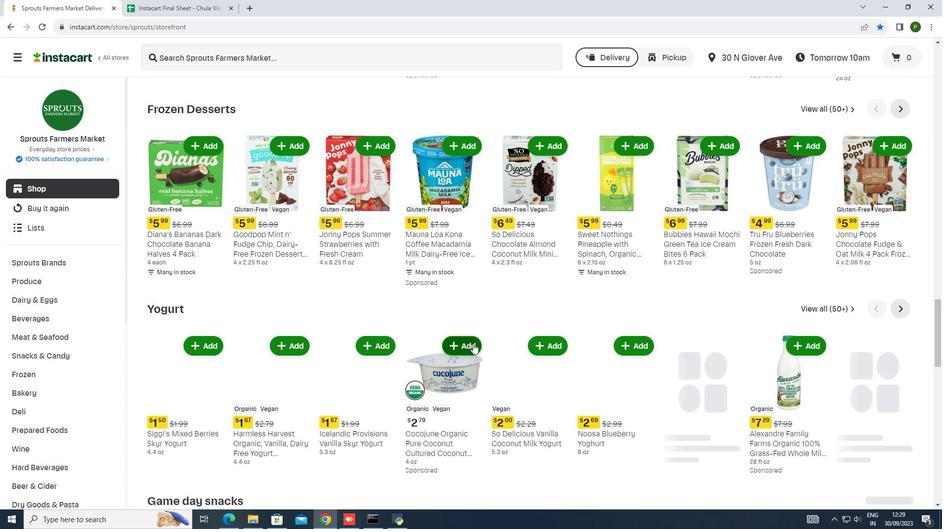 
Action: Mouse scrolled (473, 343) with delta (0, 0)
Screenshot: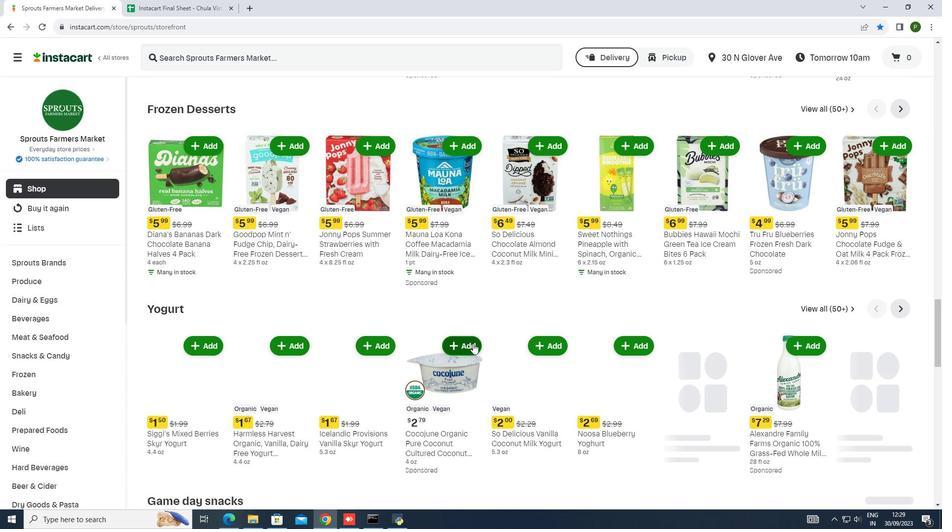 
Action: Mouse scrolled (473, 343) with delta (0, 0)
Screenshot: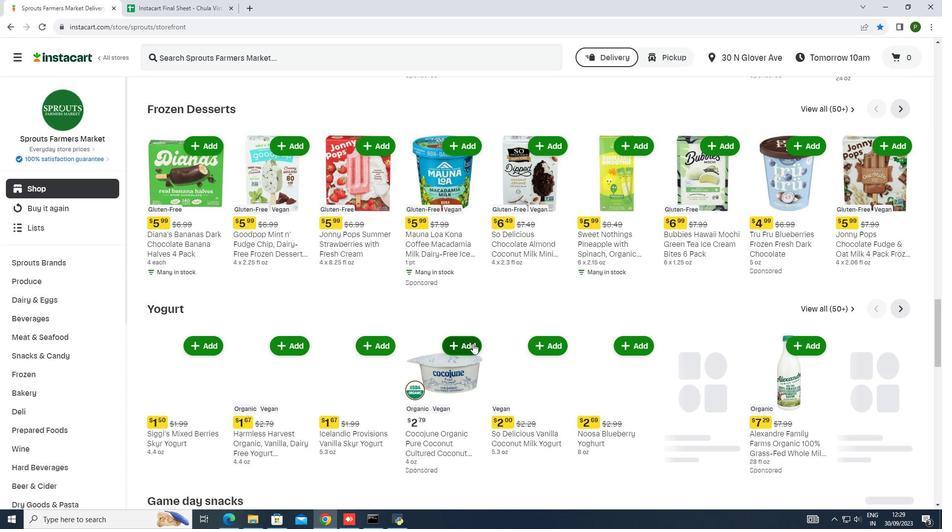 
Action: Mouse scrolled (473, 343) with delta (0, 0)
Screenshot: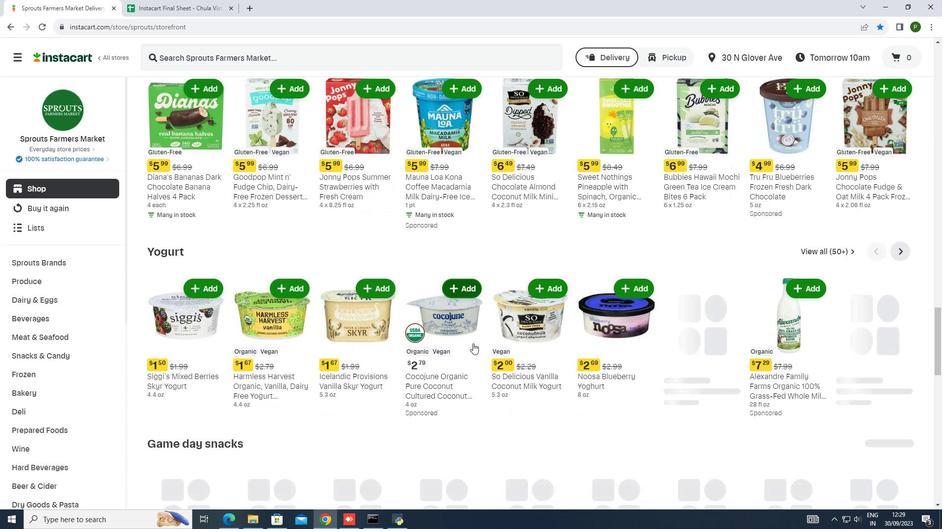 
Action: Mouse scrolled (473, 343) with delta (0, 0)
Screenshot: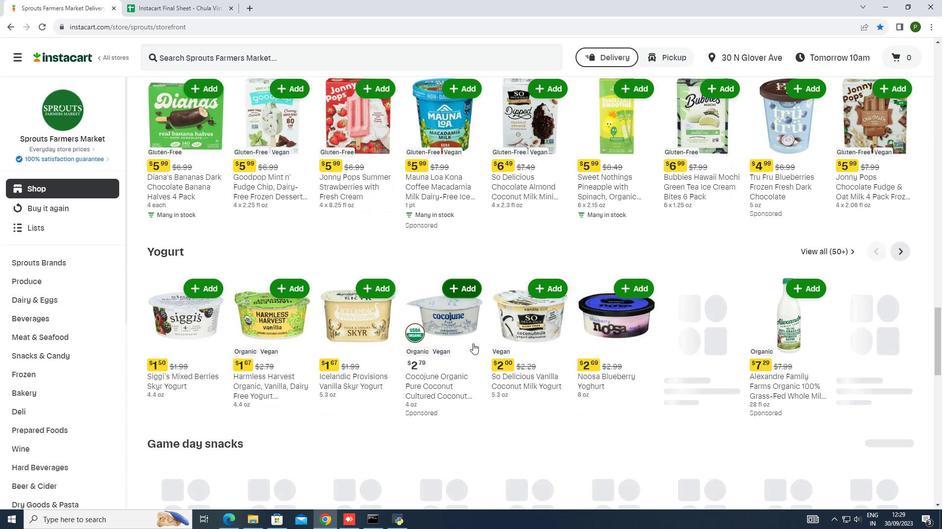 
Action: Mouse moved to (470, 341)
Screenshot: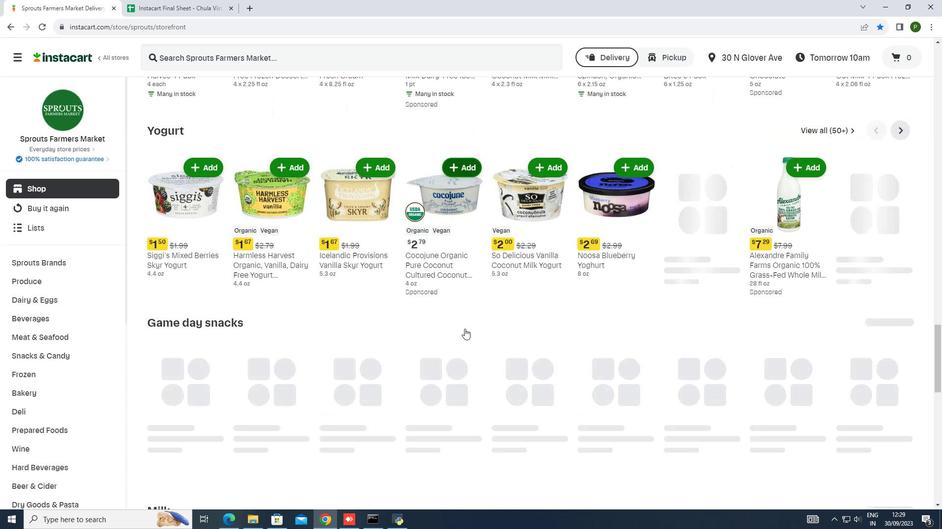 
Action: Mouse scrolled (470, 341) with delta (0, 0)
Screenshot: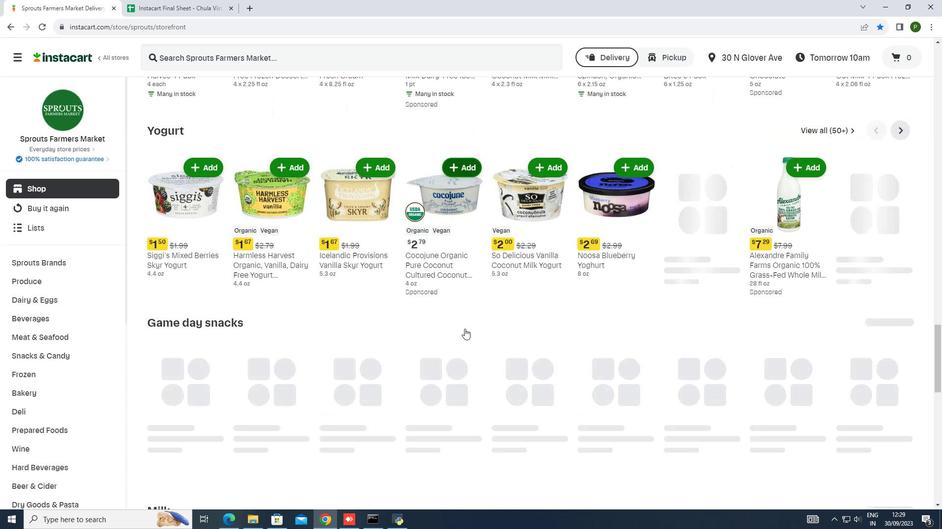 
Action: Mouse moved to (473, 351)
Screenshot: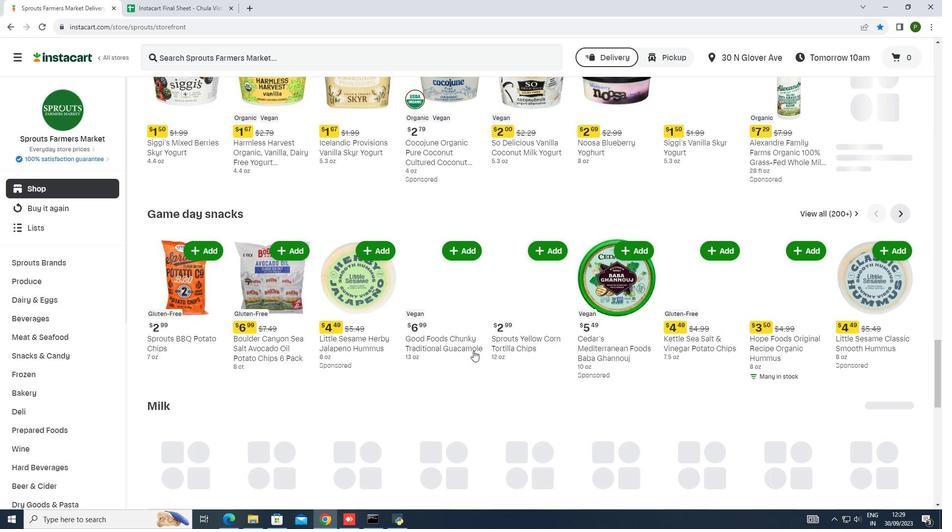 
Action: Mouse scrolled (473, 350) with delta (0, 0)
Screenshot: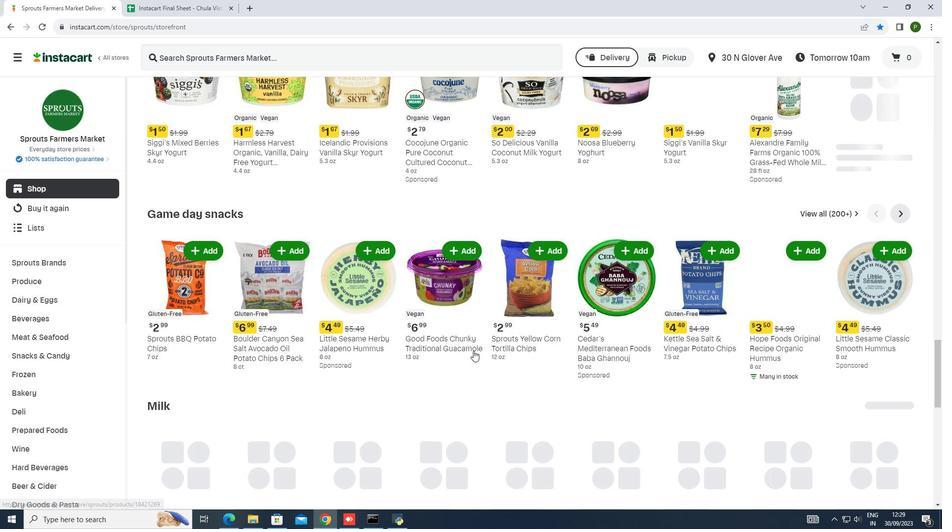 
Action: Mouse scrolled (473, 350) with delta (0, 0)
Screenshot: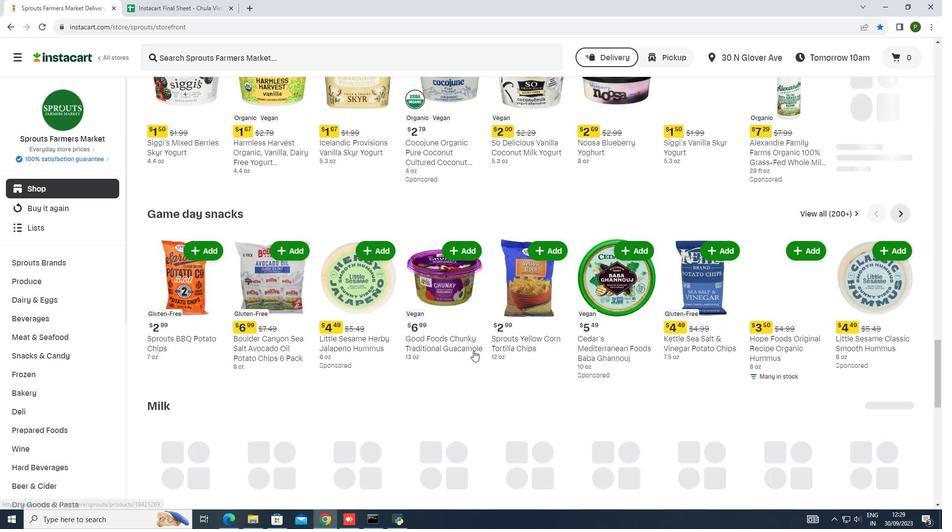 
Action: Mouse scrolled (473, 350) with delta (0, 0)
Screenshot: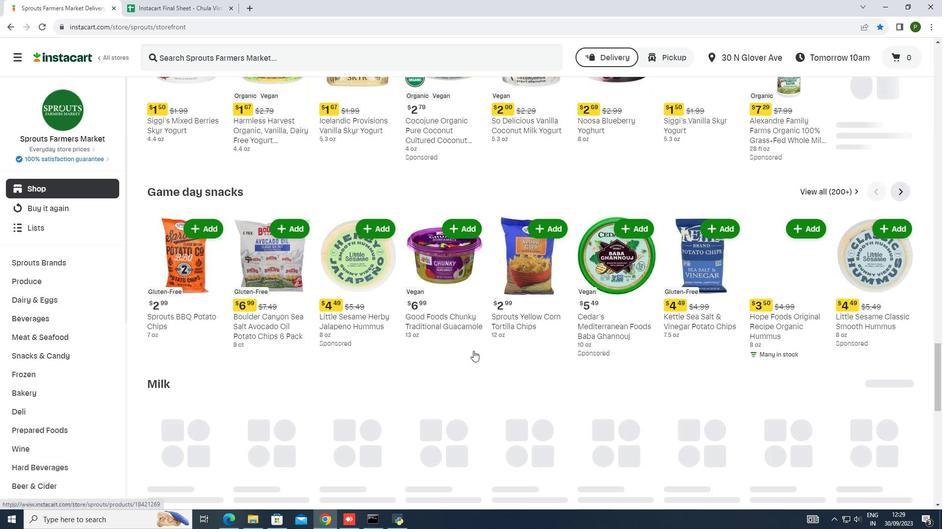 
Action: Mouse scrolled (473, 350) with delta (0, 0)
Screenshot: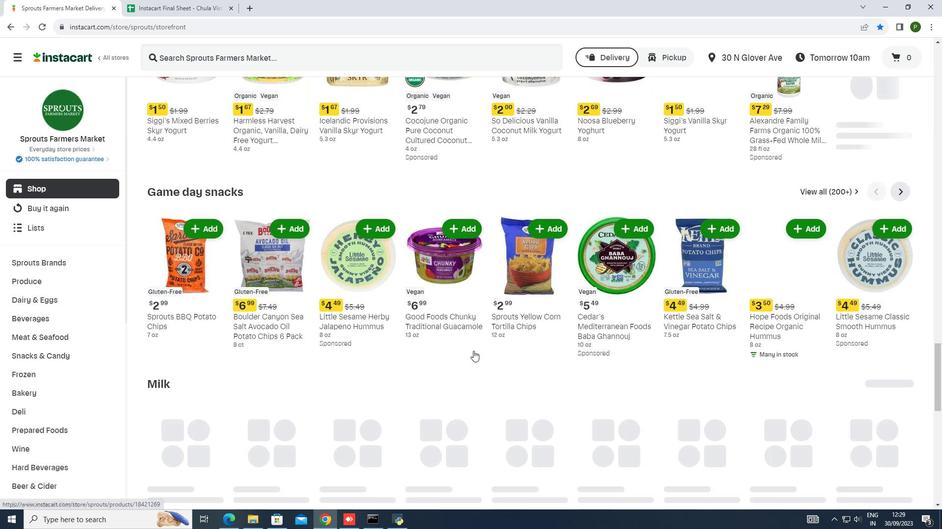 
Action: Mouse scrolled (473, 350) with delta (0, 0)
Screenshot: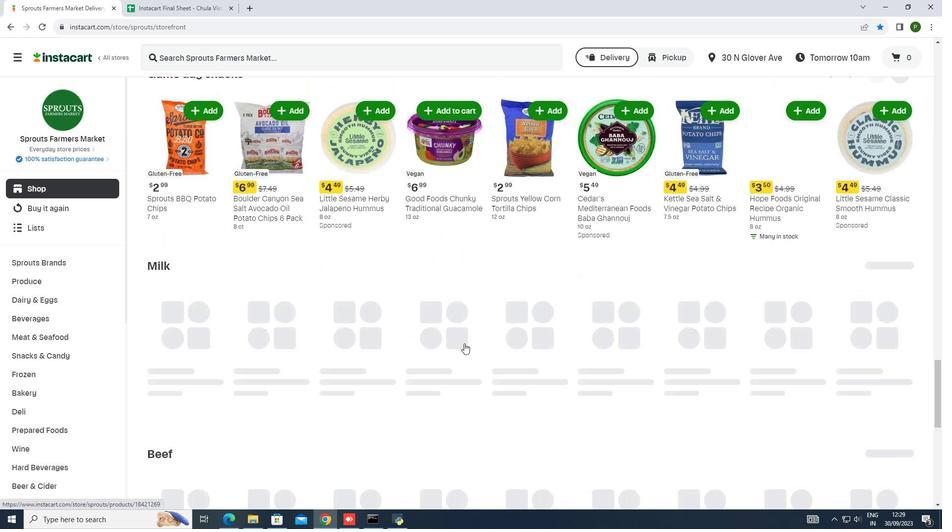 
Action: Mouse moved to (473, 343)
Screenshot: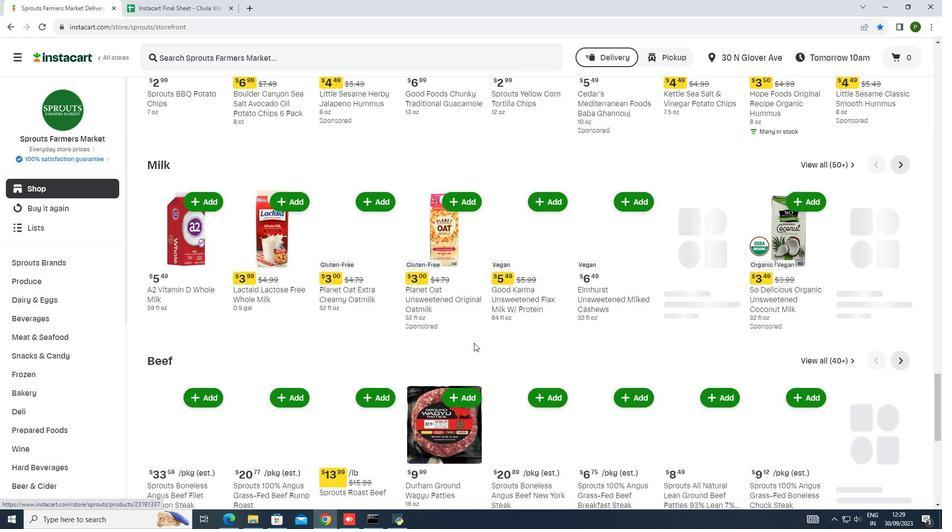 
Action: Mouse scrolled (473, 342) with delta (0, 0)
Screenshot: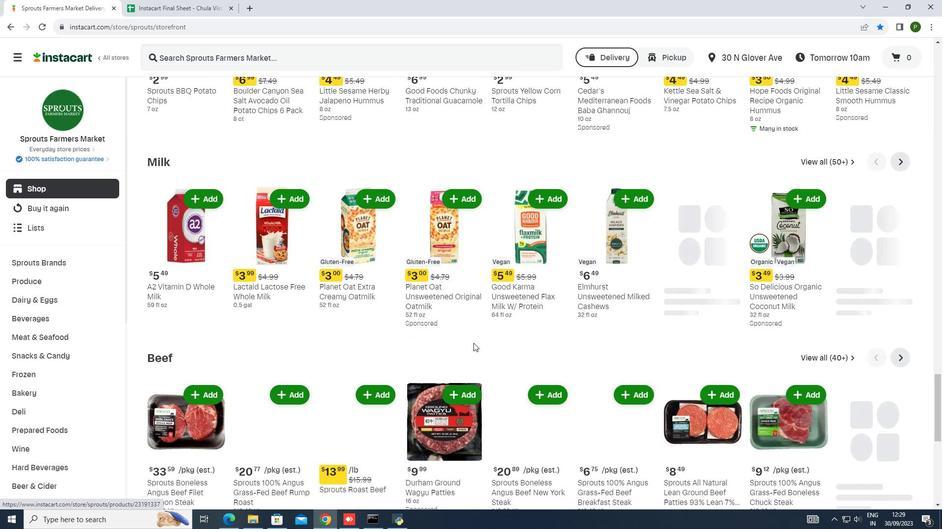 
Action: Mouse moved to (473, 343)
Screenshot: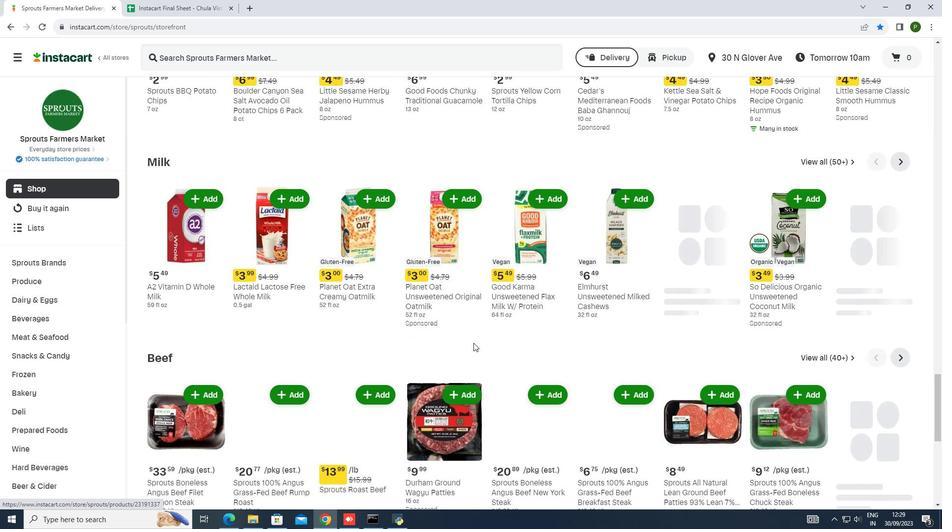 
Action: Mouse scrolled (473, 342) with delta (0, 0)
Screenshot: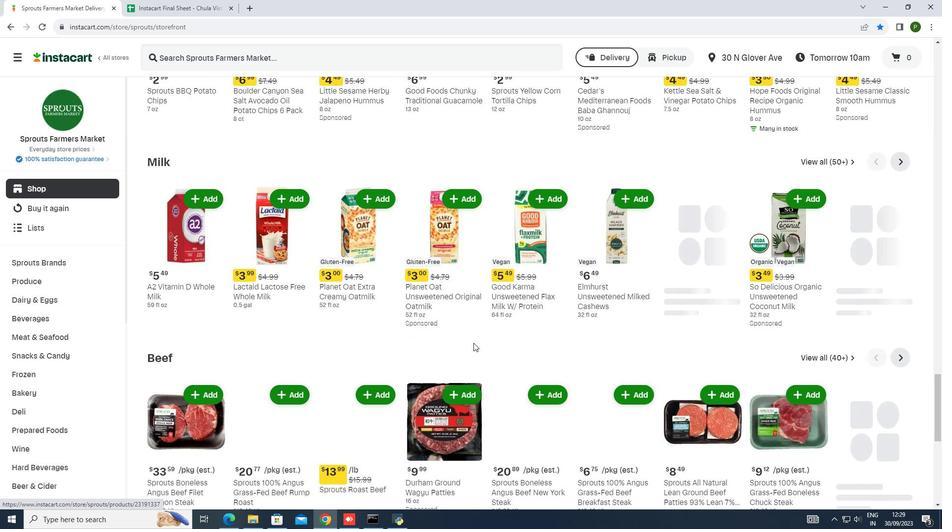 
Action: Mouse moved to (473, 343)
Screenshot: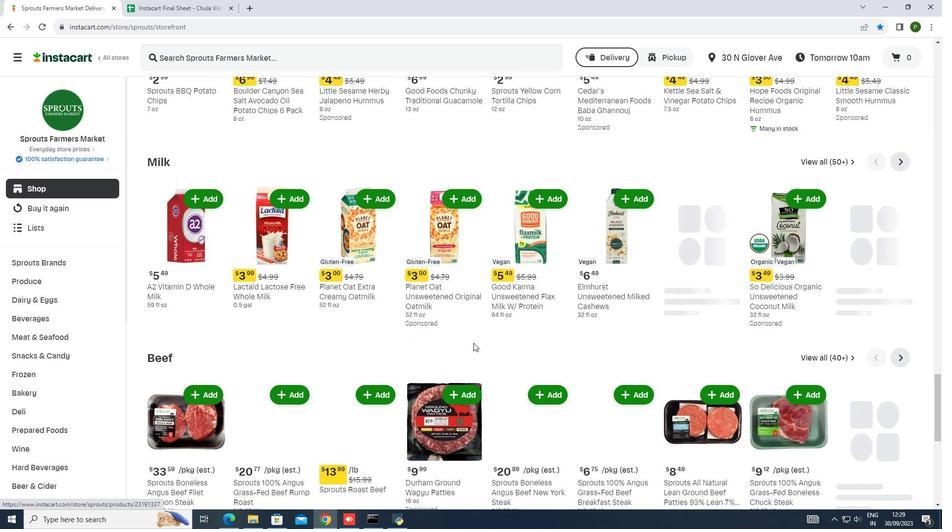 
Action: Mouse scrolled (473, 342) with delta (0, 0)
Screenshot: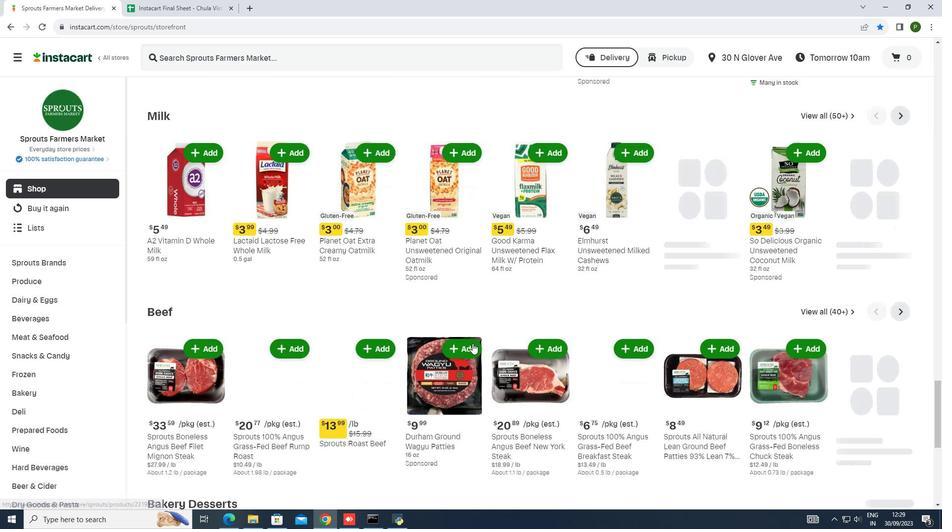 
Action: Mouse moved to (472, 343)
Screenshot: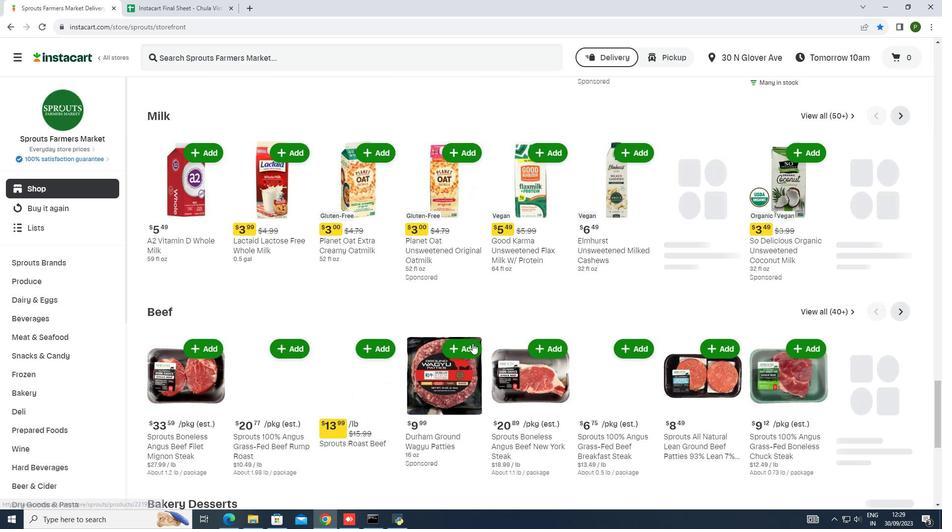 
Action: Mouse scrolled (472, 343) with delta (0, 0)
Screenshot: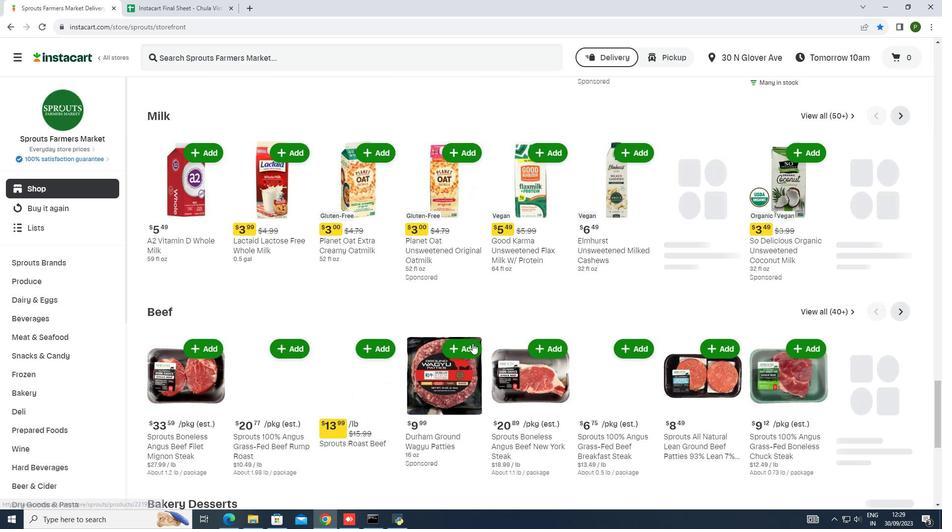 
Action: Mouse moved to (507, 365)
Screenshot: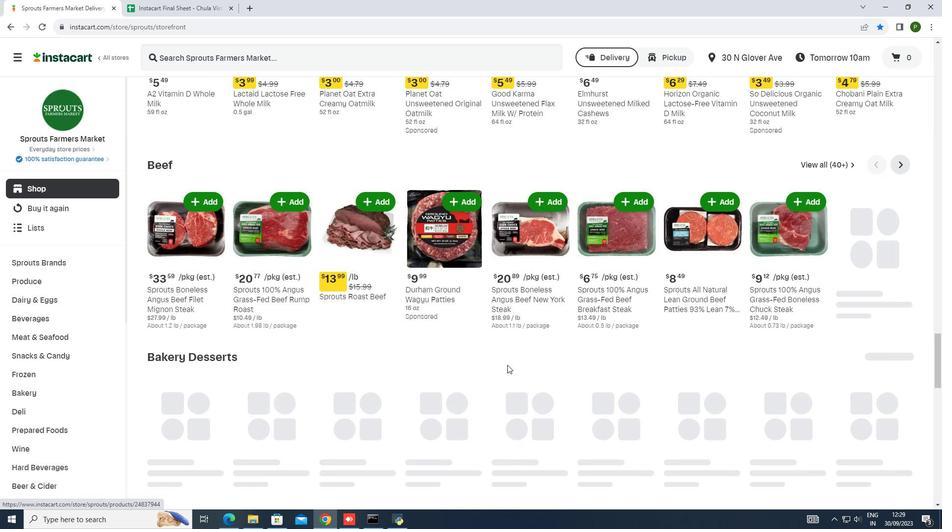 
Action: Mouse scrolled (507, 365) with delta (0, 0)
Screenshot: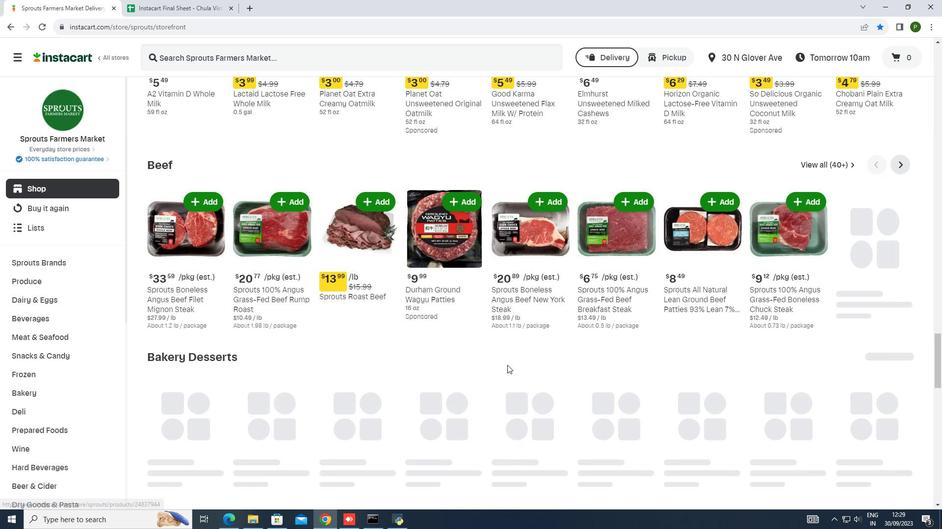 
Action: Mouse scrolled (507, 365) with delta (0, 0)
Screenshot: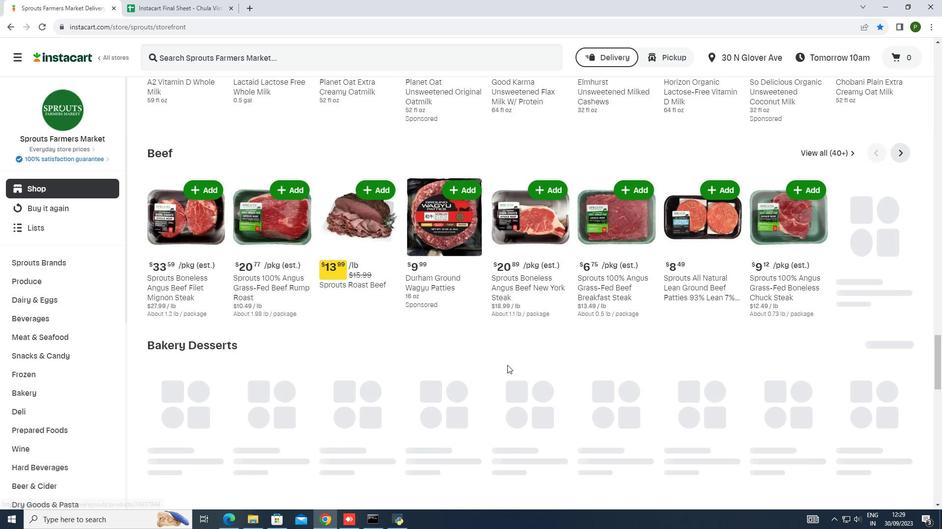 
Action: Mouse moved to (828, 258)
Screenshot: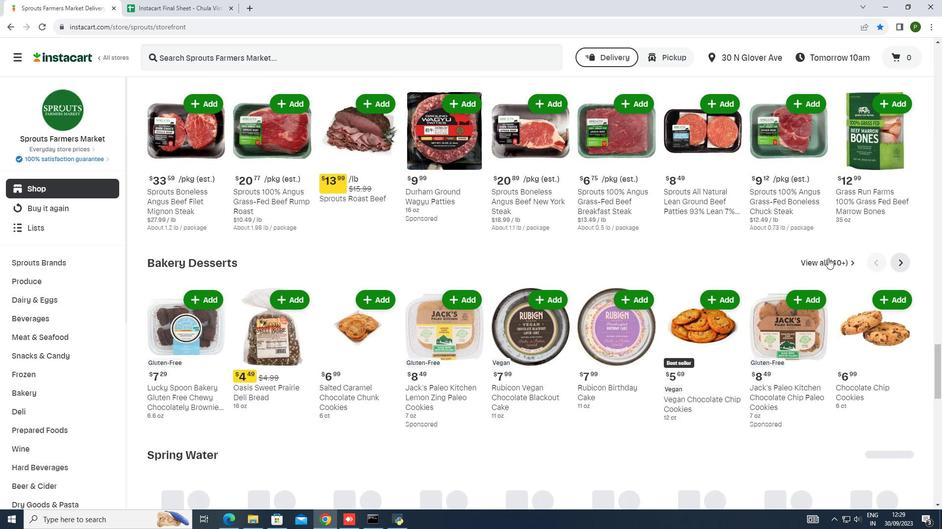 
Action: Mouse pressed left at (828, 258)
Screenshot: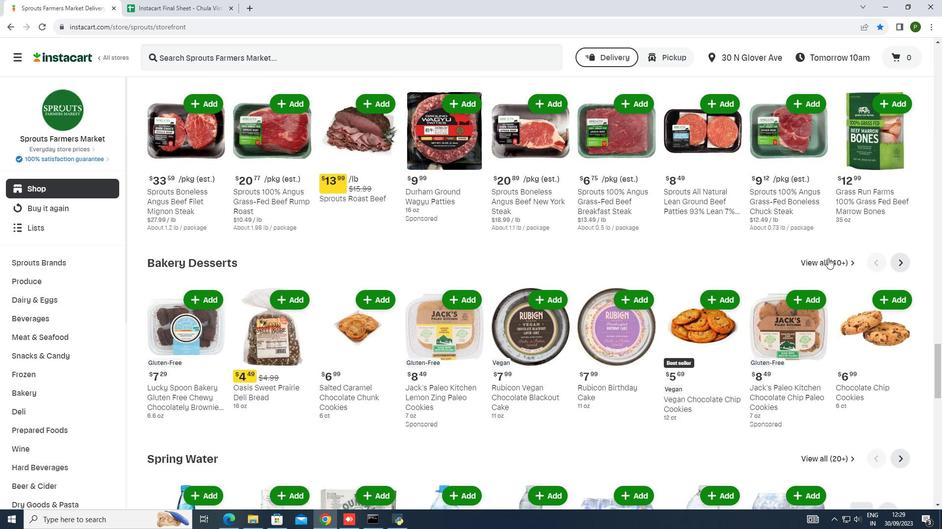 
Action: Mouse moved to (100, 391)
Screenshot: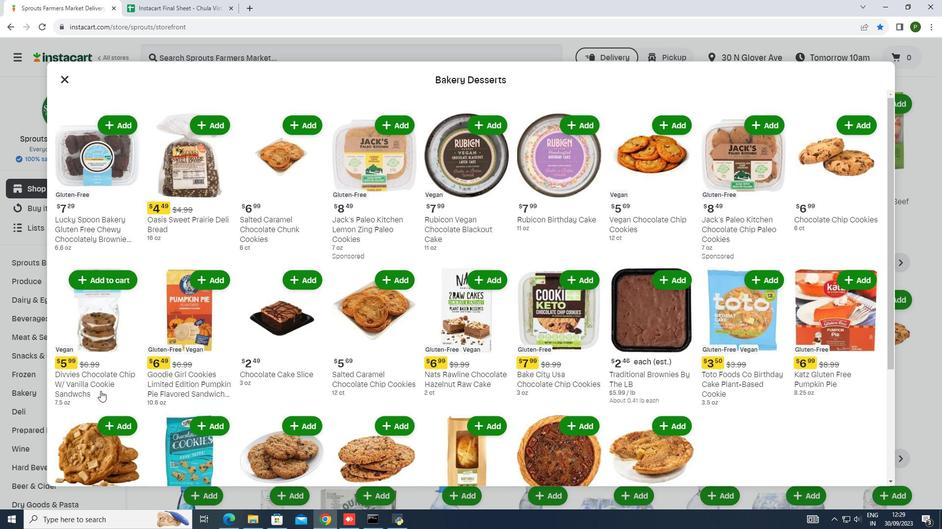 
Action: Mouse scrolled (100, 391) with delta (0, 0)
Screenshot: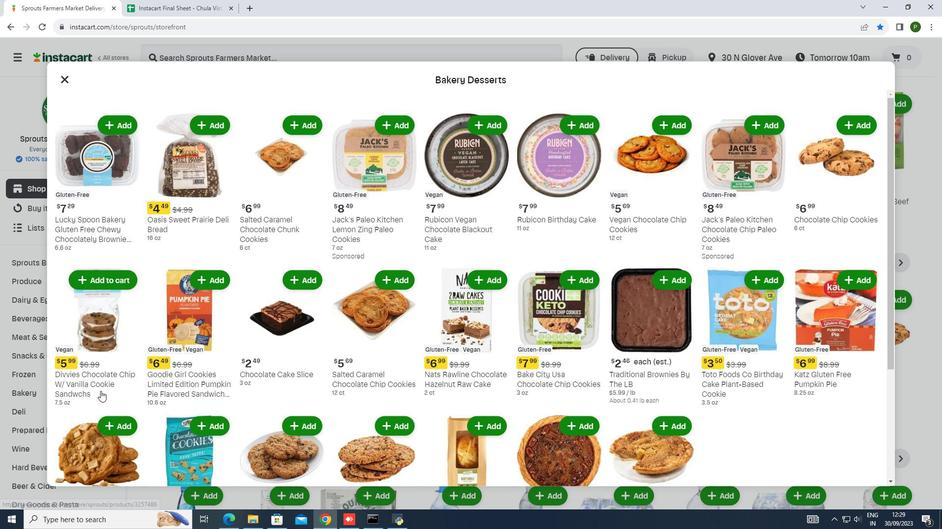 
Action: Mouse scrolled (100, 391) with delta (0, 0)
Screenshot: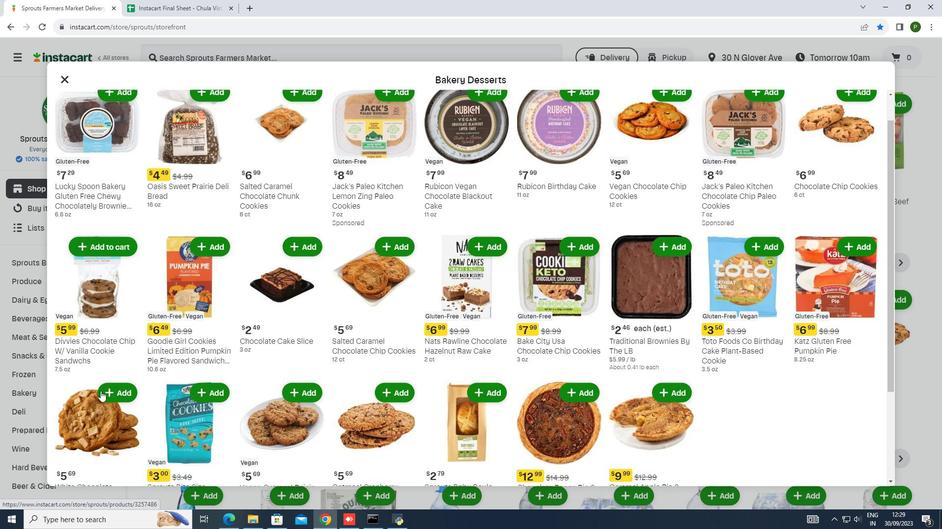 
Action: Mouse scrolled (100, 391) with delta (0, 0)
Screenshot: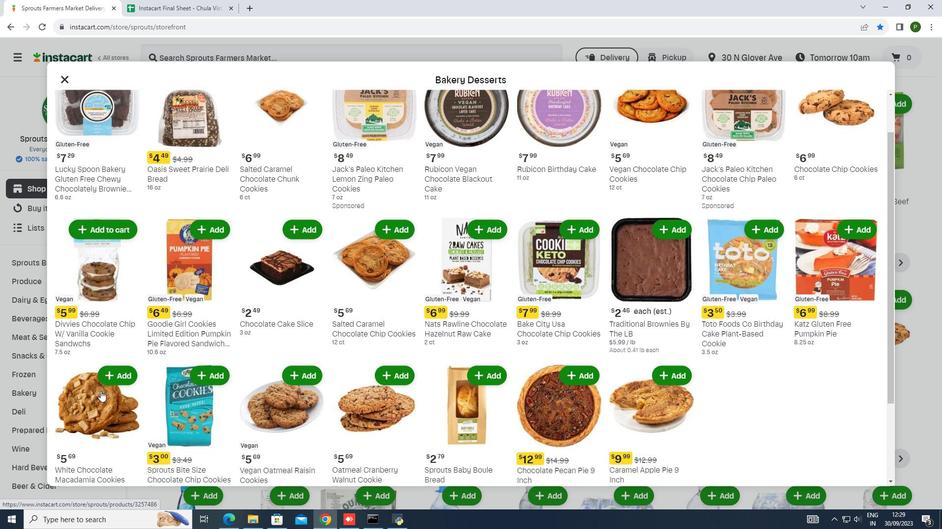 
Action: Mouse moved to (209, 272)
Screenshot: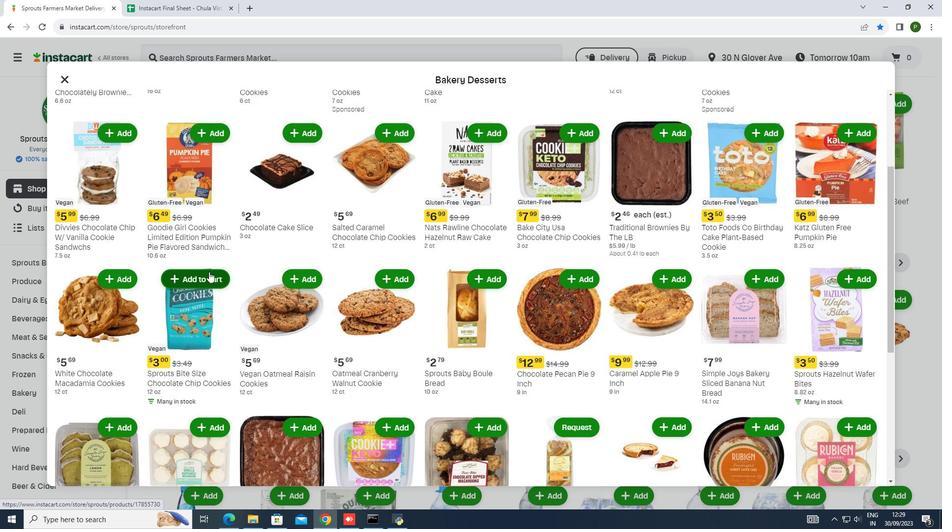 
Action: Mouse pressed left at (209, 272)
Screenshot: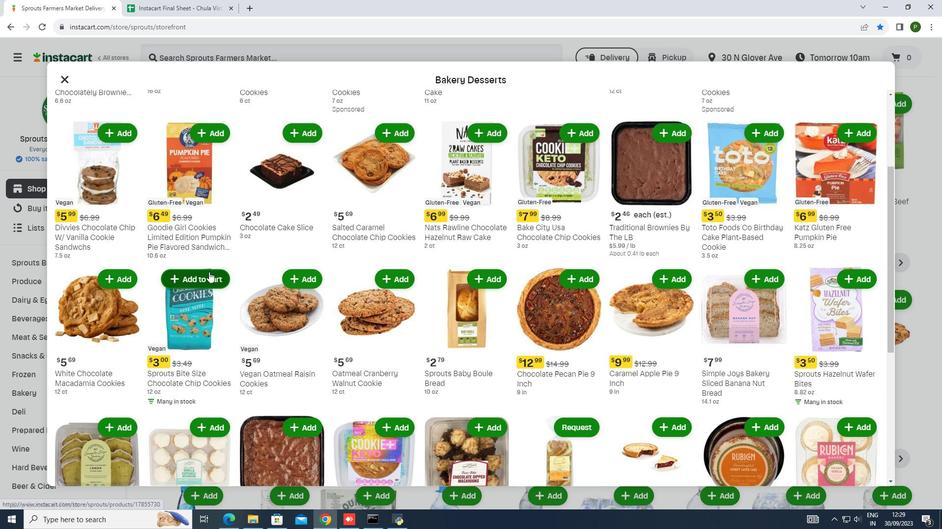 
Action: Mouse moved to (98, 289)
Screenshot: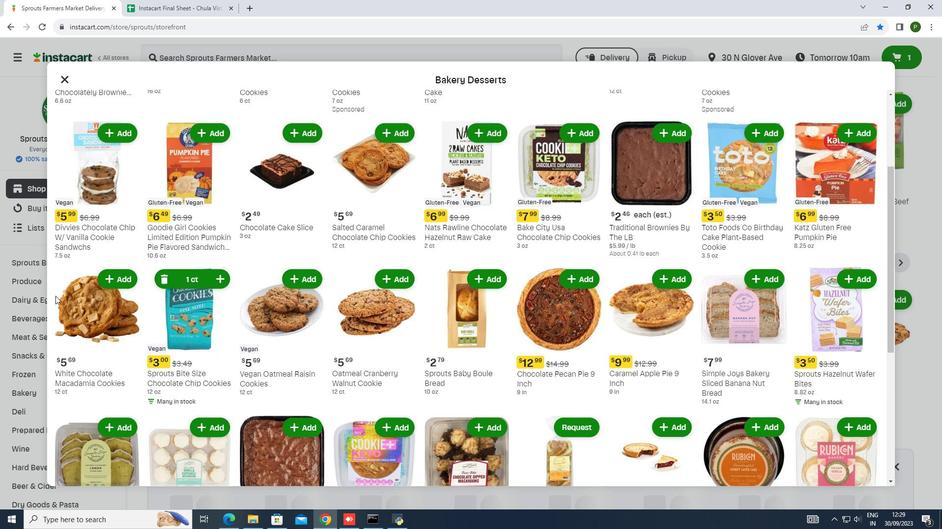
